 Task: Look for space in Shāhpur, India from 2nd September, 2023 to 6th September, 2023 for 2 adults in price range Rs.15000 to Rs.20000. Place can be entire place with 1  bedroom having 1 bed and 1 bathroom. Property type can be house, flat, guest house, hotel. Booking option can be shelf check-in. Required host language is English.
Action: Mouse moved to (514, 97)
Screenshot: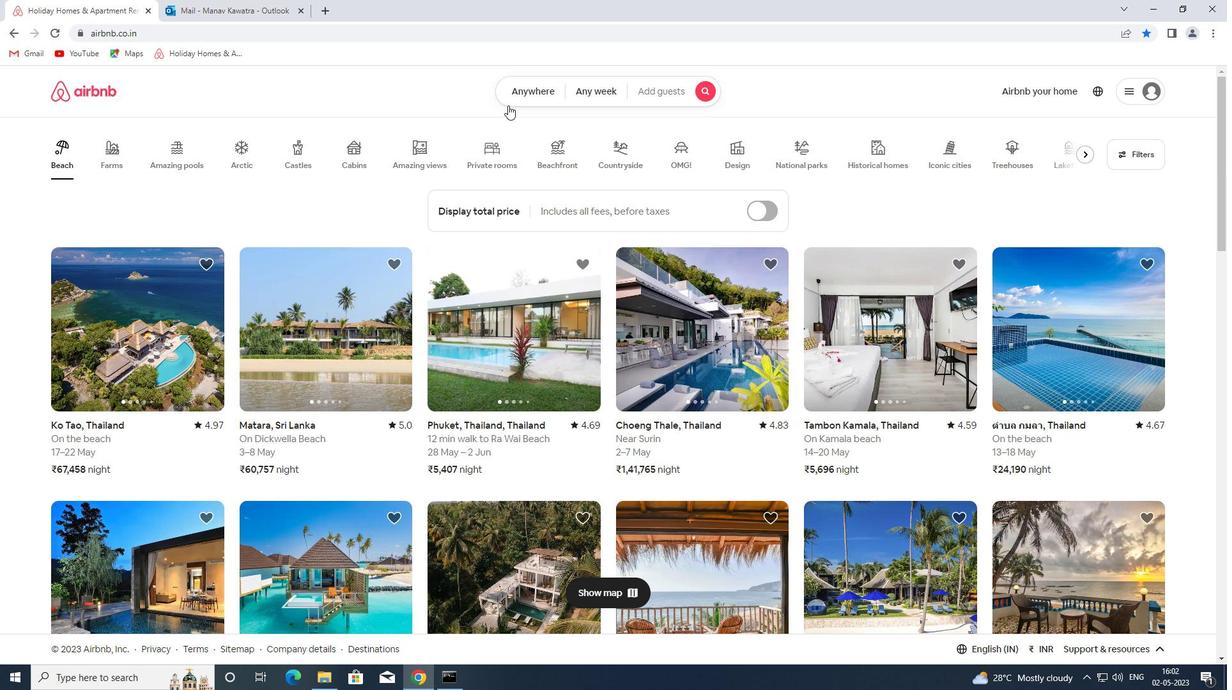 
Action: Mouse pressed left at (514, 97)
Screenshot: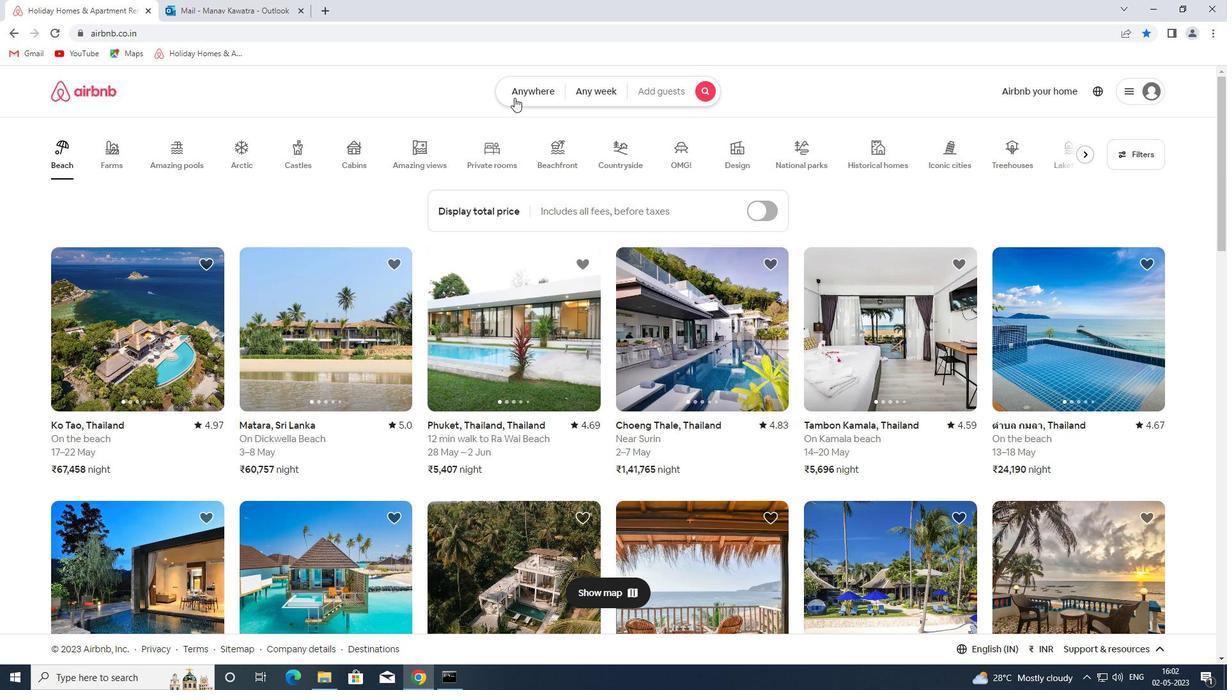 
Action: Mouse moved to (442, 142)
Screenshot: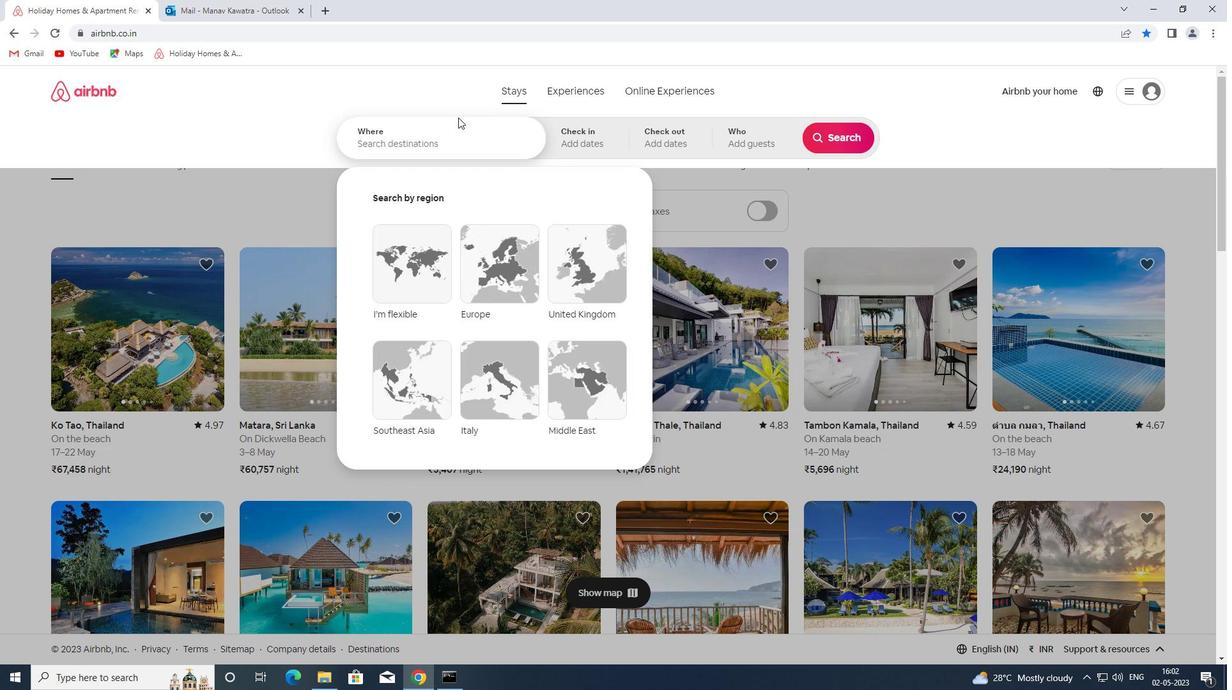 
Action: Mouse pressed left at (442, 142)
Screenshot: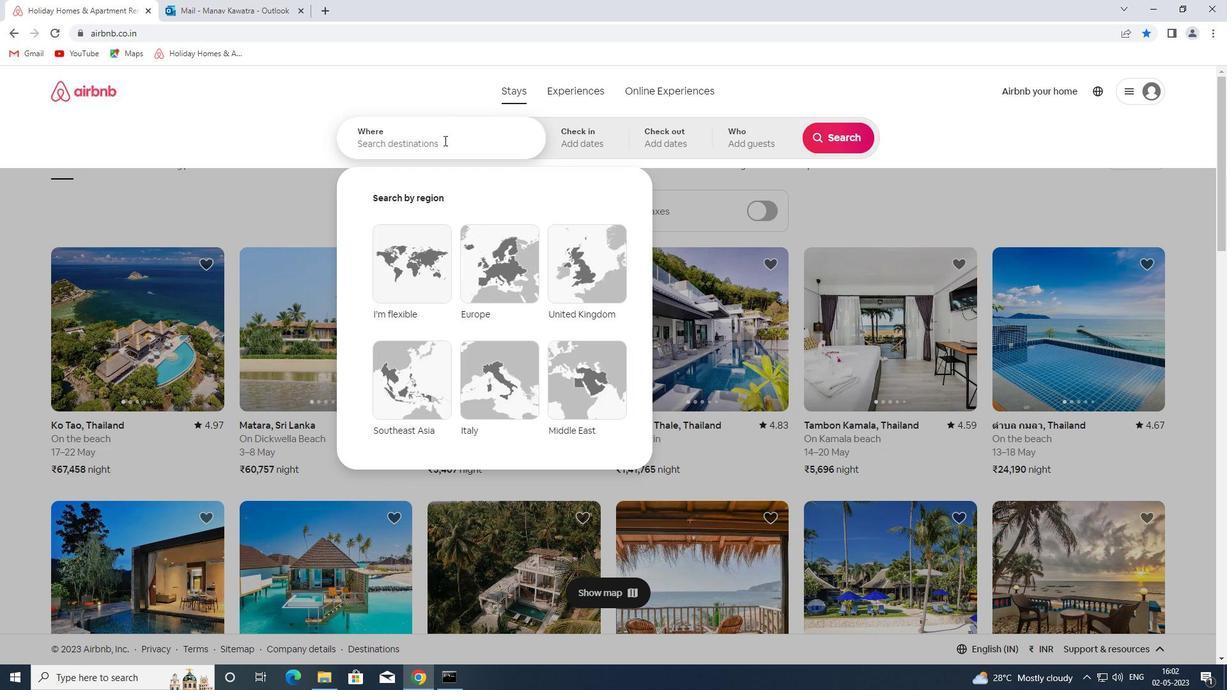 
Action: Mouse moved to (443, 142)
Screenshot: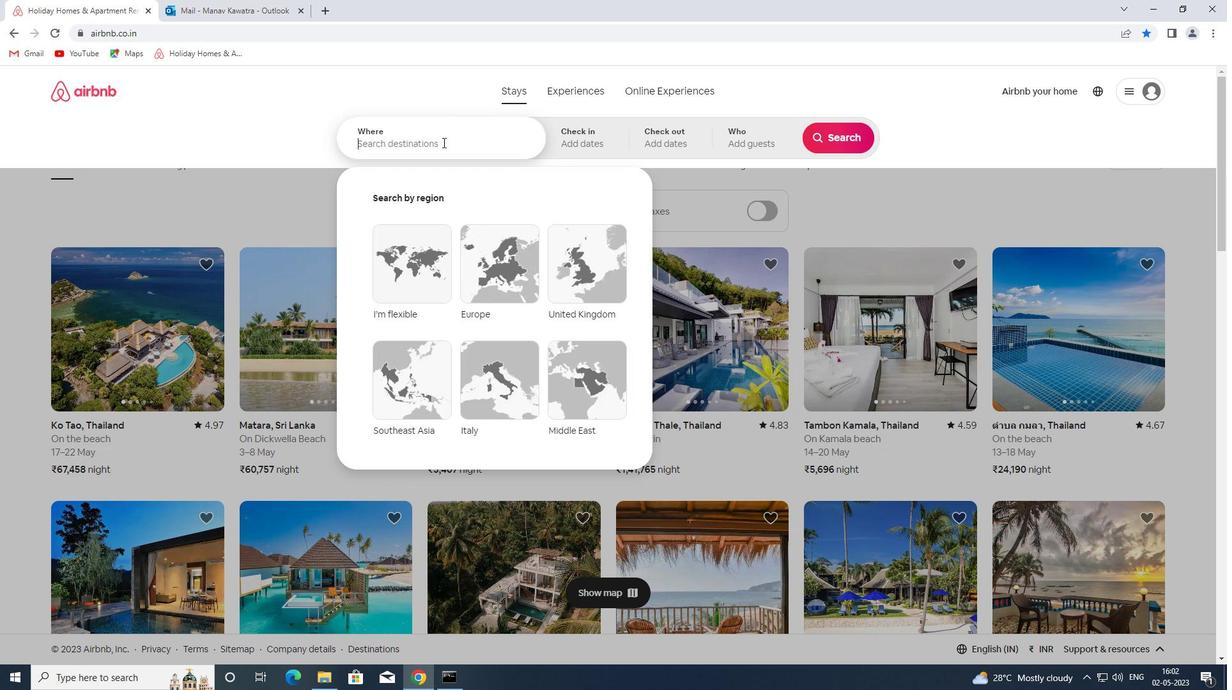 
Action: Key pressed shahpur<Key.space>india<Key.space><Key.enter>
Screenshot: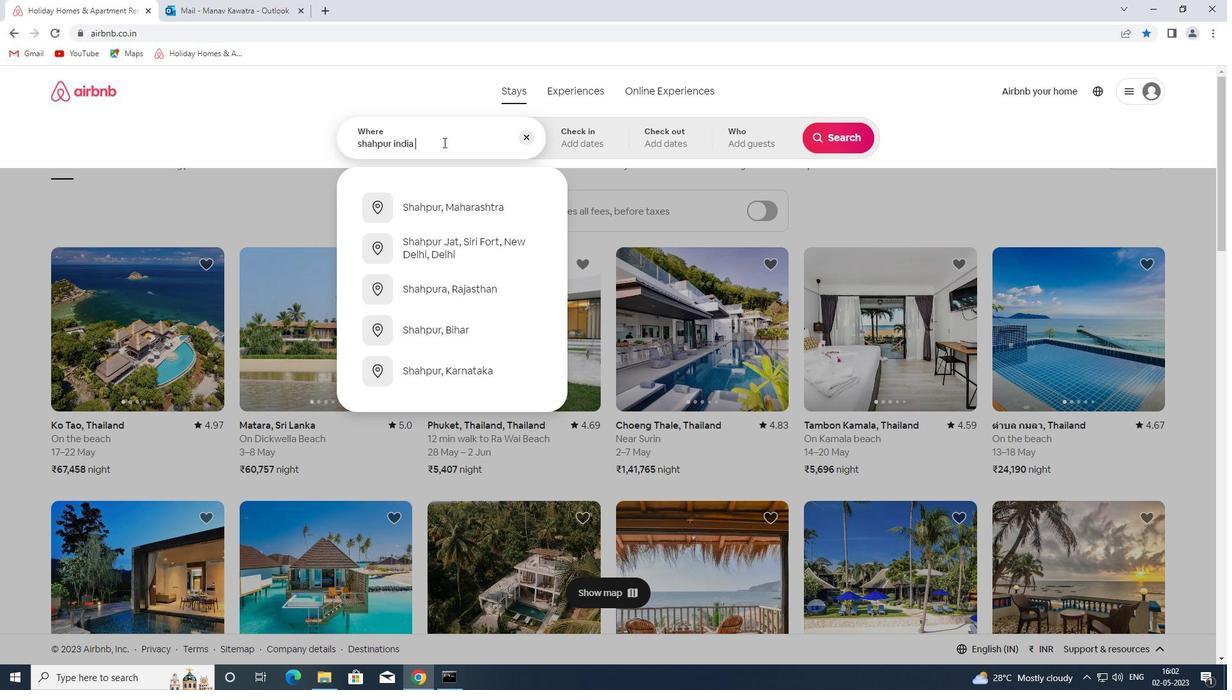 
Action: Mouse moved to (826, 240)
Screenshot: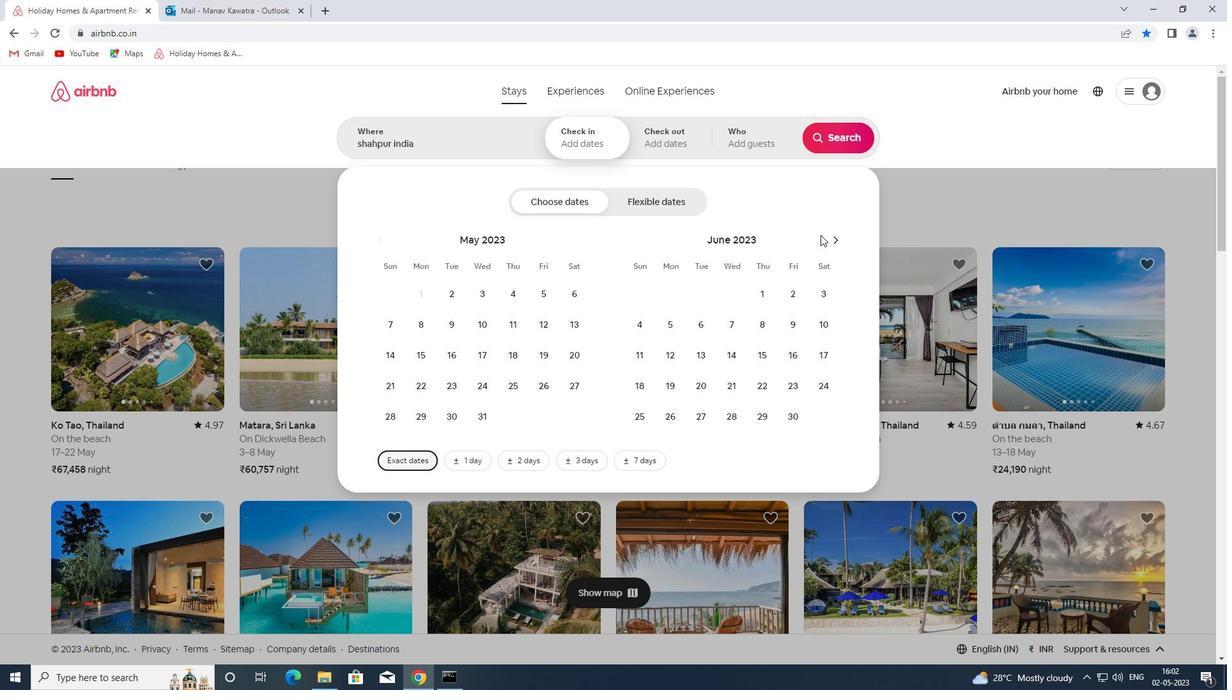 
Action: Mouse pressed left at (826, 240)
Screenshot: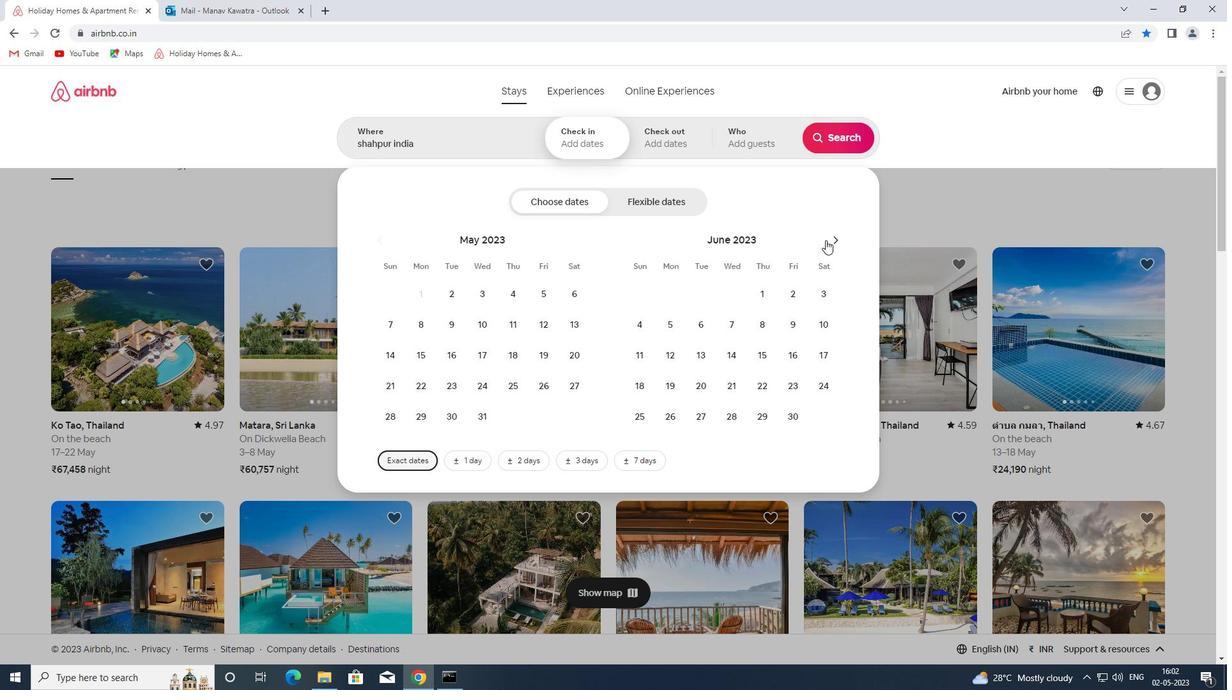 
Action: Mouse pressed left at (826, 240)
Screenshot: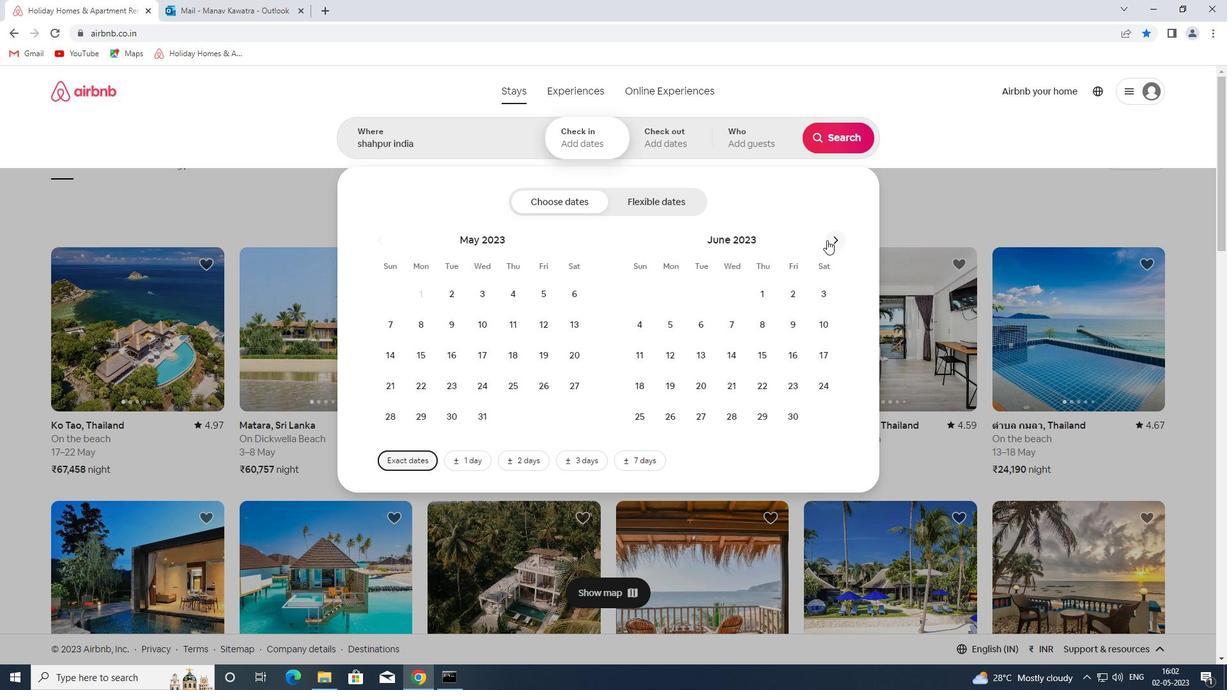 
Action: Mouse pressed left at (826, 240)
Screenshot: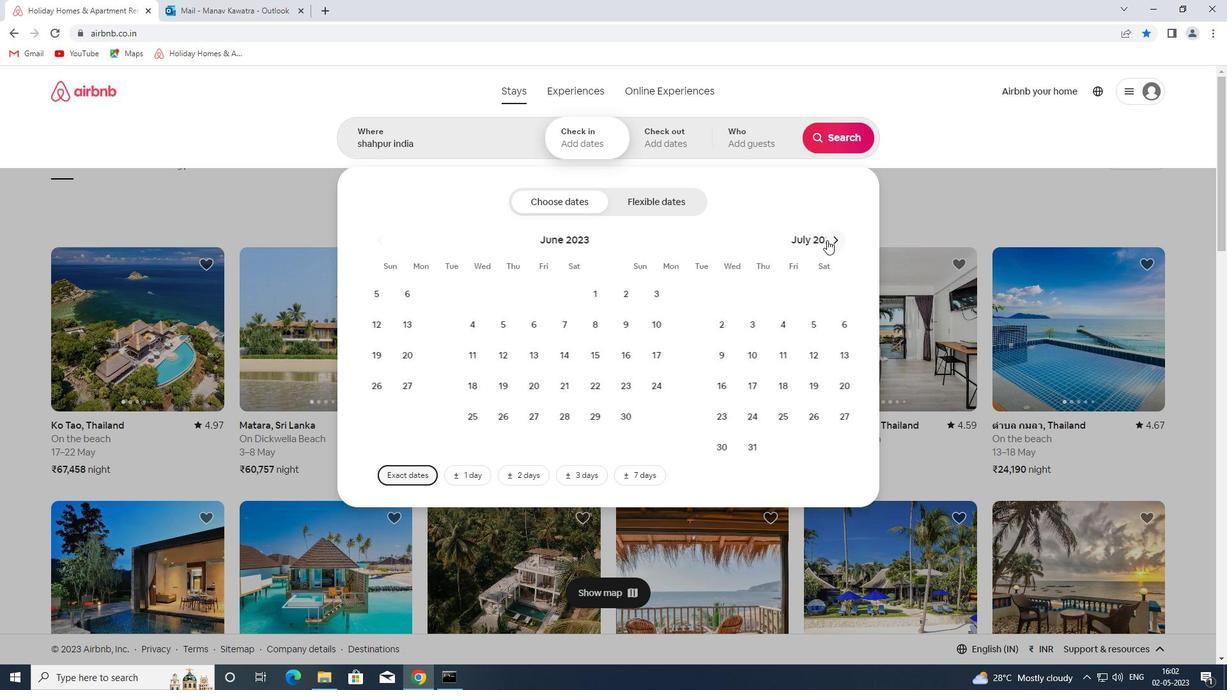 
Action: Mouse moved to (828, 240)
Screenshot: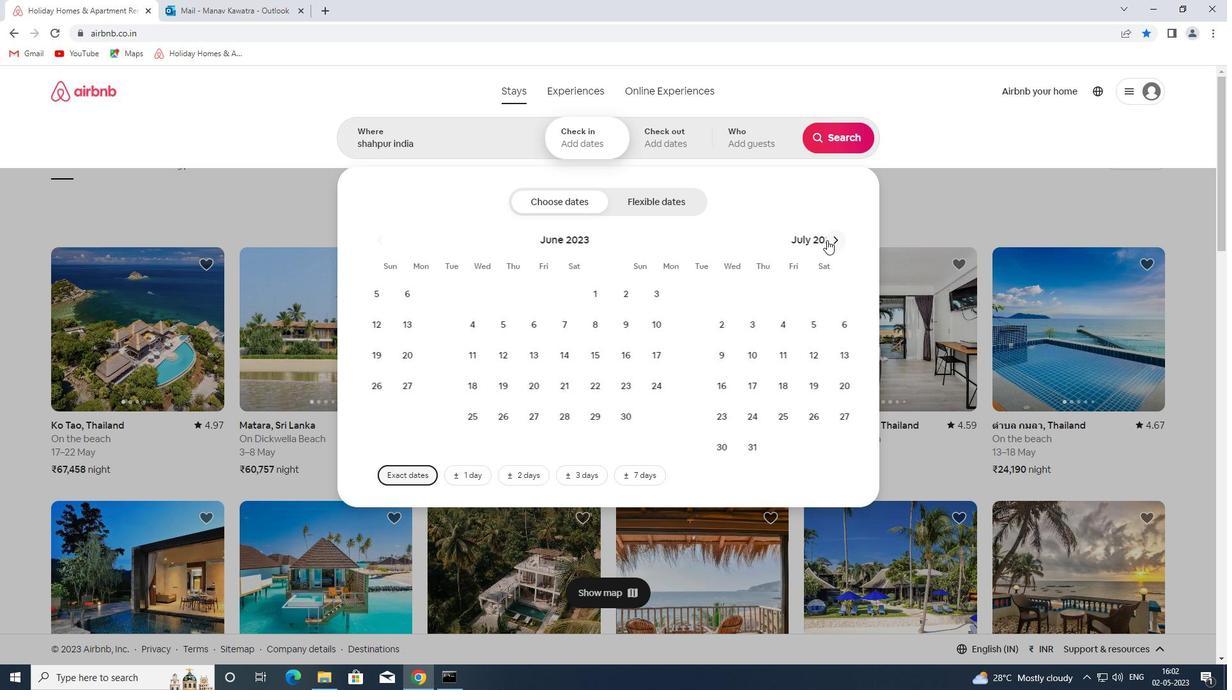 
Action: Mouse pressed left at (828, 240)
Screenshot: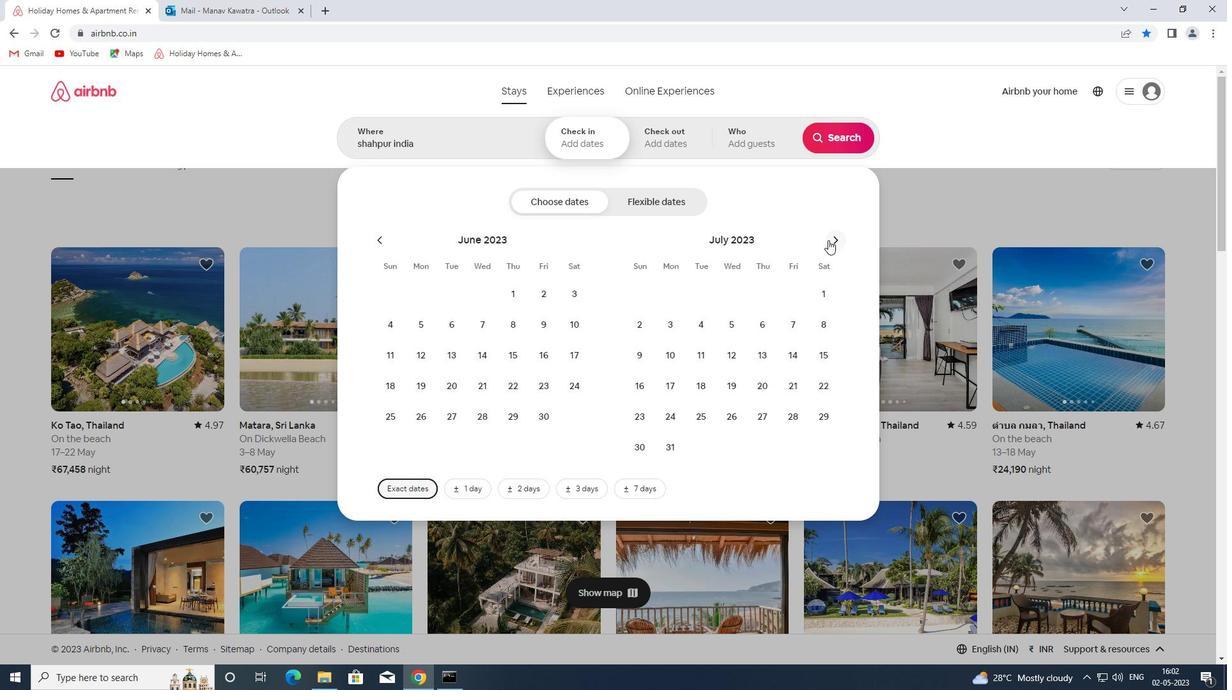 
Action: Mouse moved to (828, 239)
Screenshot: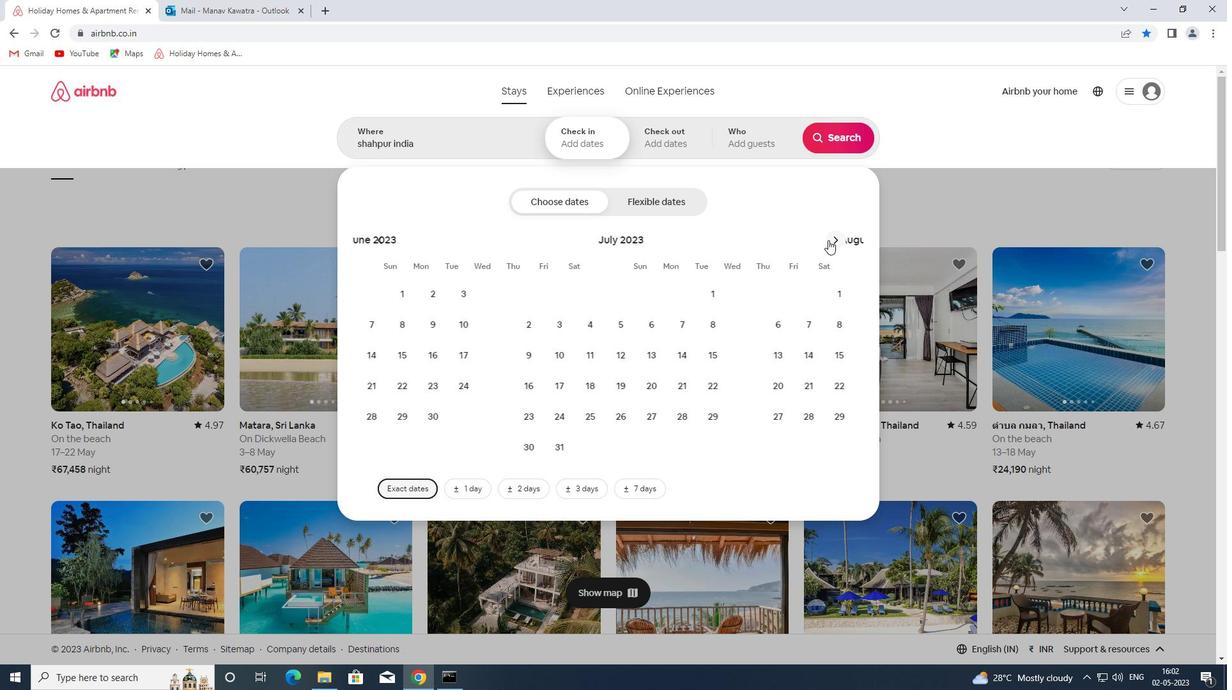 
Action: Mouse pressed left at (828, 239)
Screenshot: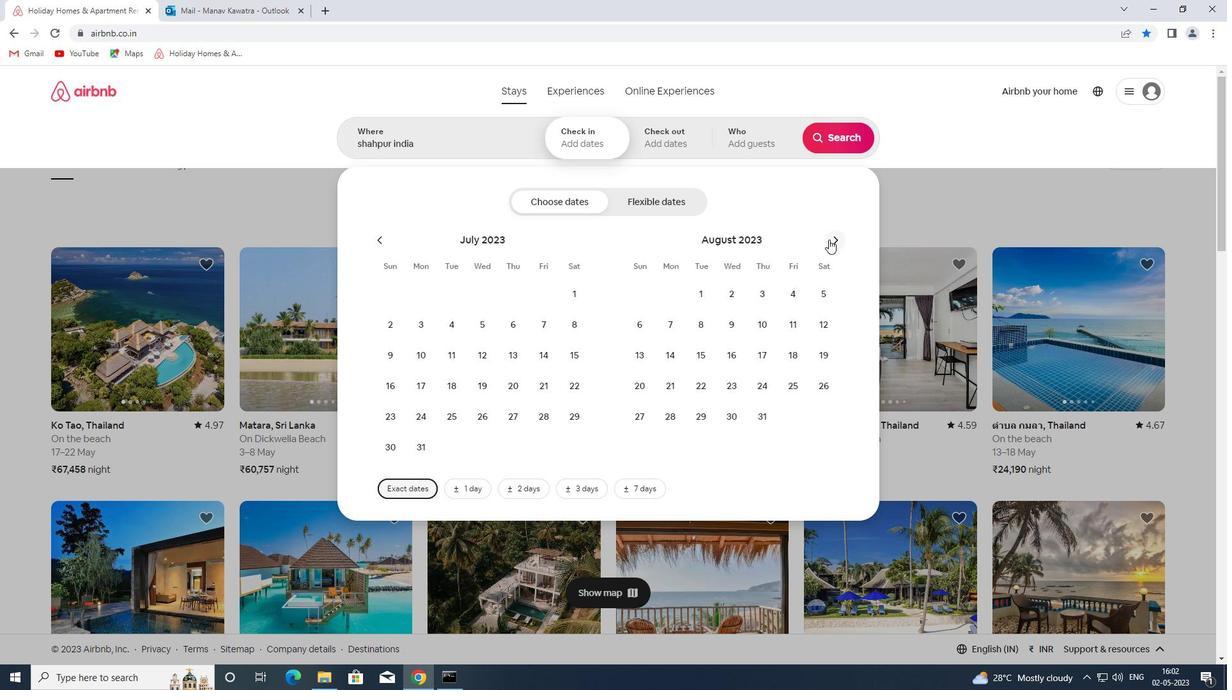 
Action: Mouse moved to (829, 287)
Screenshot: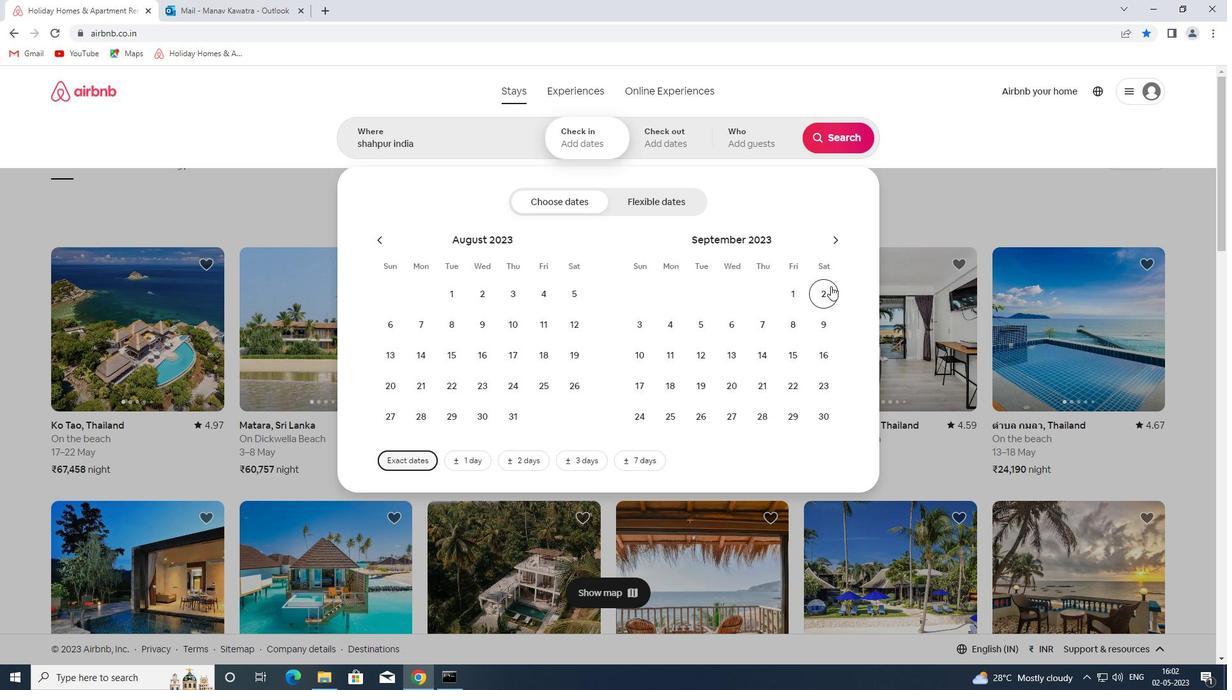 
Action: Mouse pressed left at (829, 287)
Screenshot: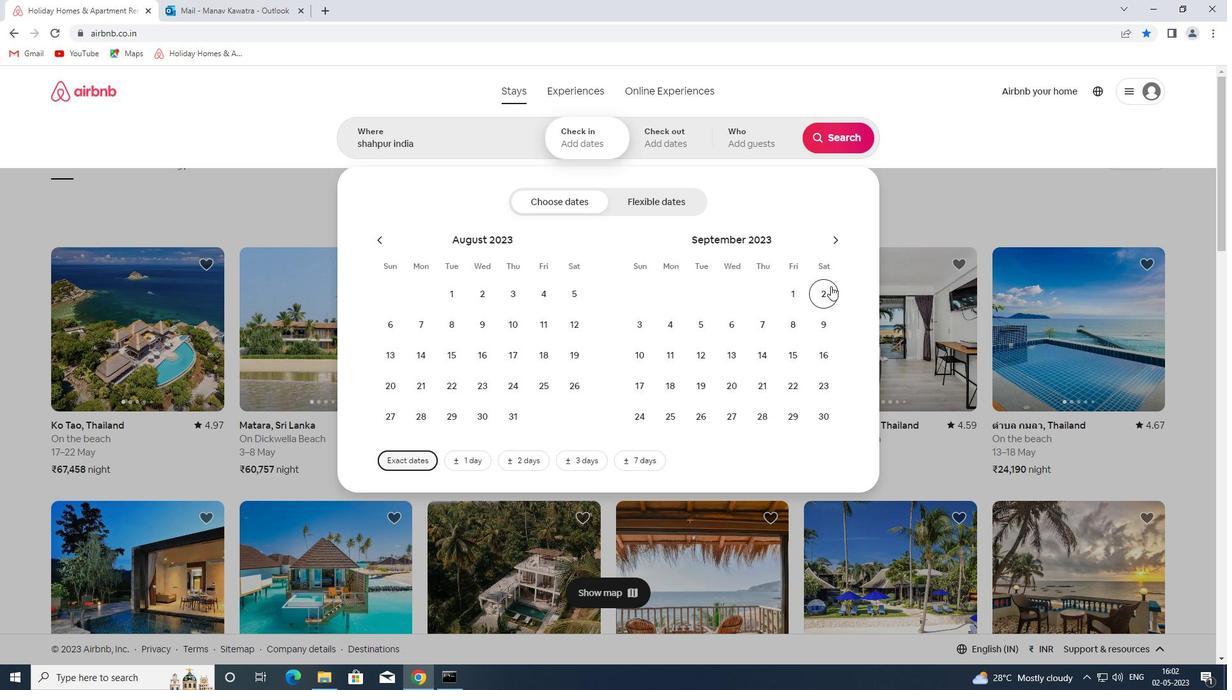 
Action: Mouse moved to (731, 325)
Screenshot: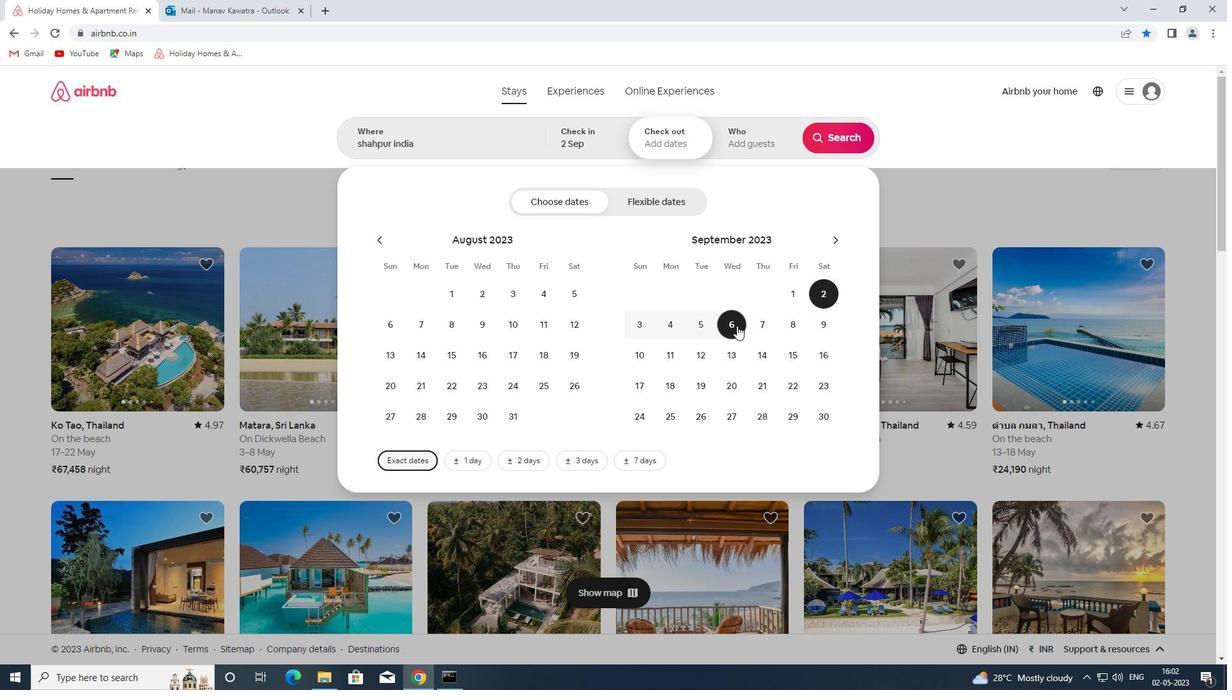
Action: Mouse pressed left at (731, 325)
Screenshot: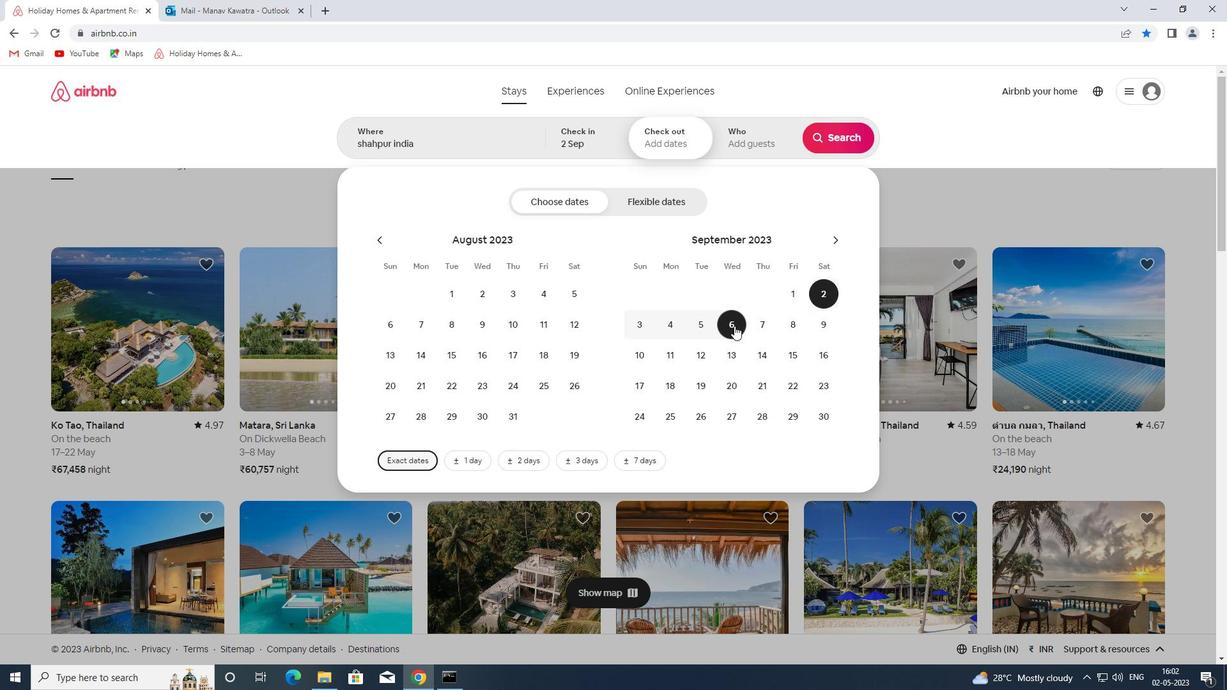 
Action: Mouse moved to (742, 140)
Screenshot: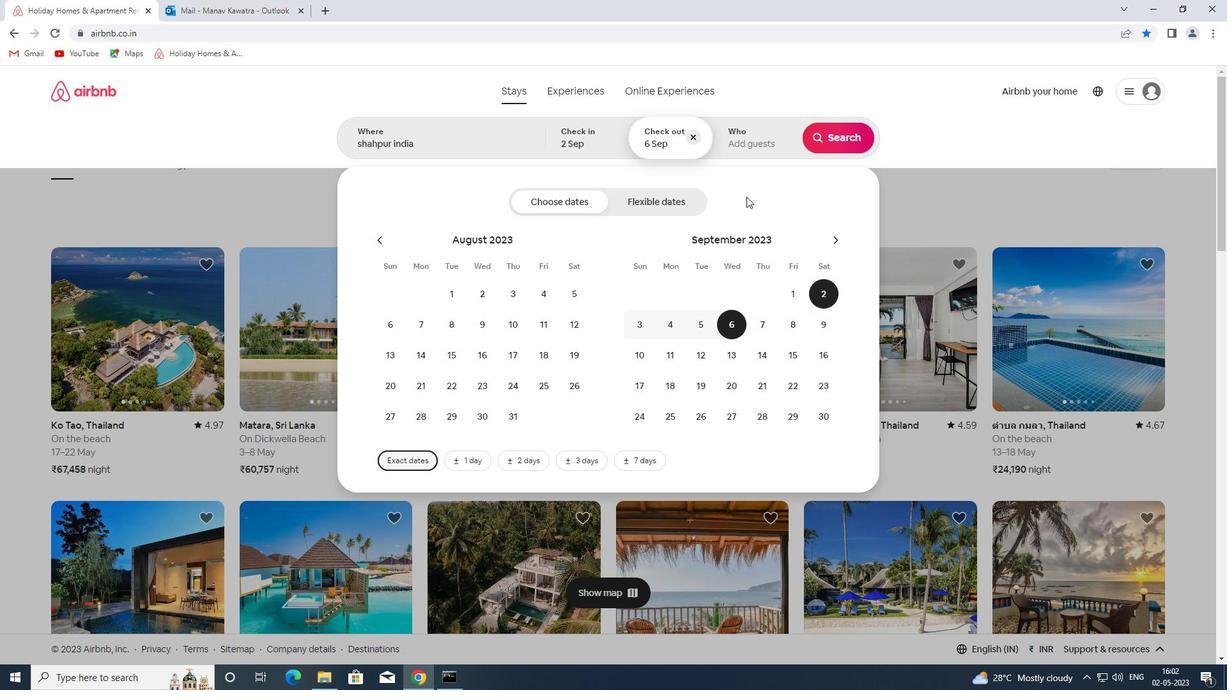 
Action: Mouse pressed left at (742, 140)
Screenshot: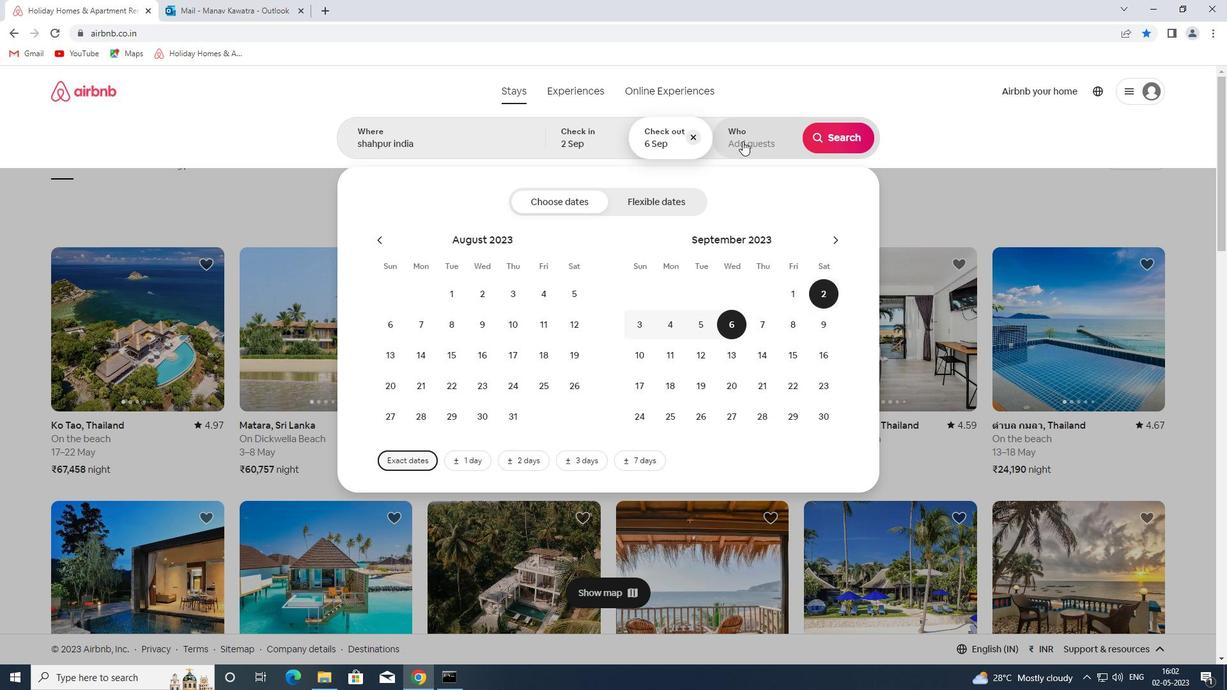 
Action: Mouse moved to (838, 216)
Screenshot: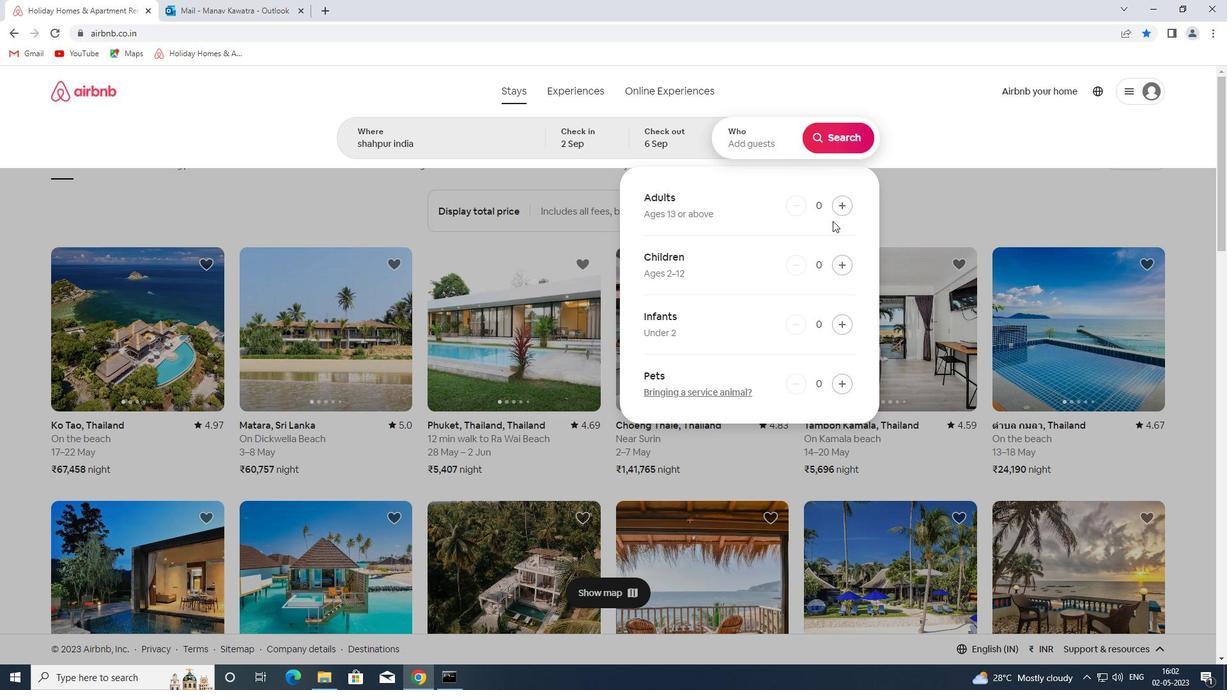 
Action: Mouse pressed left at (838, 216)
Screenshot: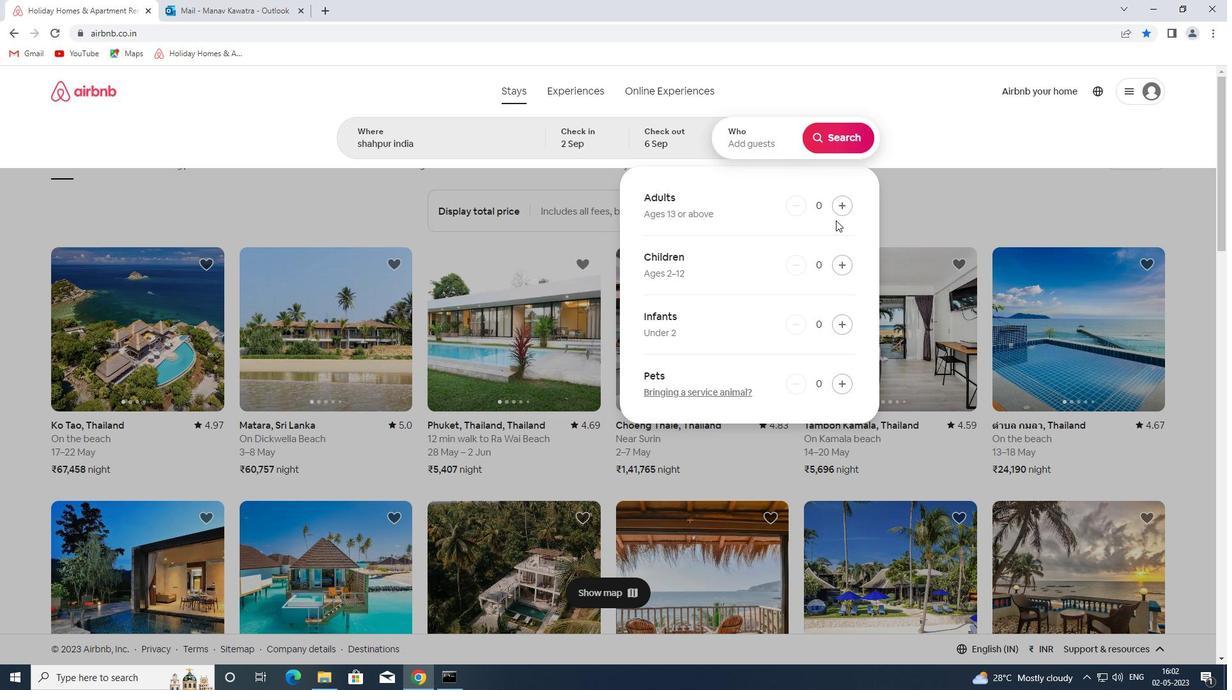 
Action: Mouse moved to (839, 211)
Screenshot: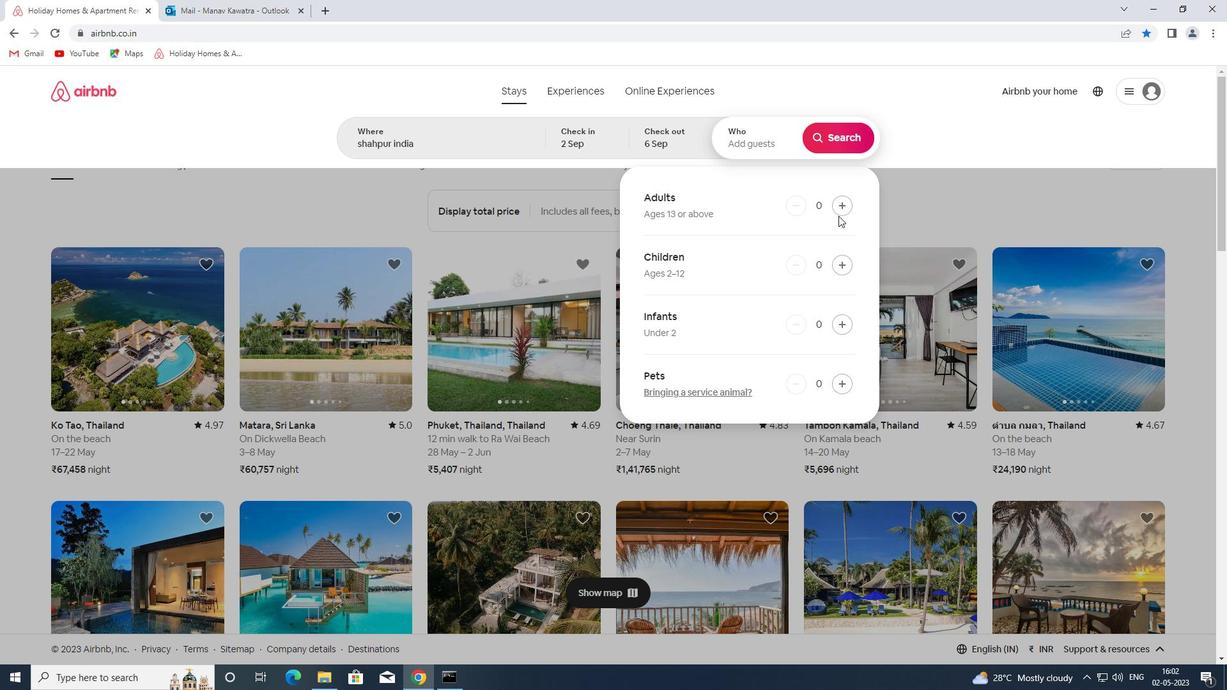 
Action: Mouse pressed left at (839, 211)
Screenshot: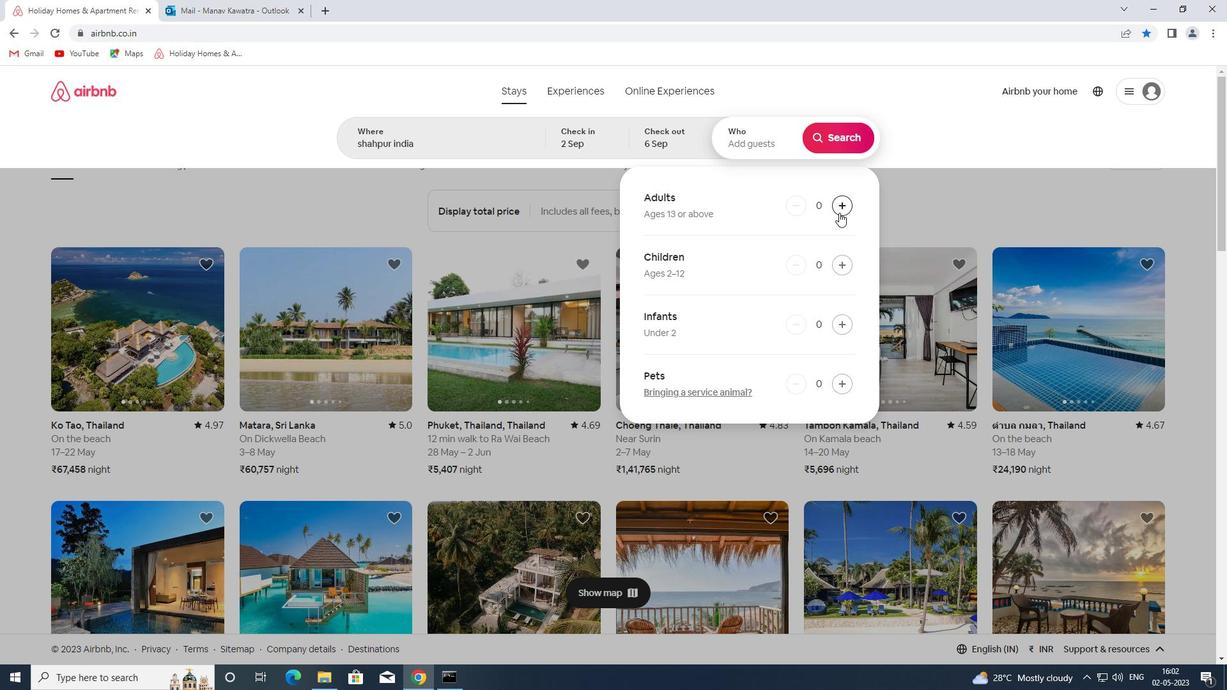 
Action: Mouse pressed left at (839, 211)
Screenshot: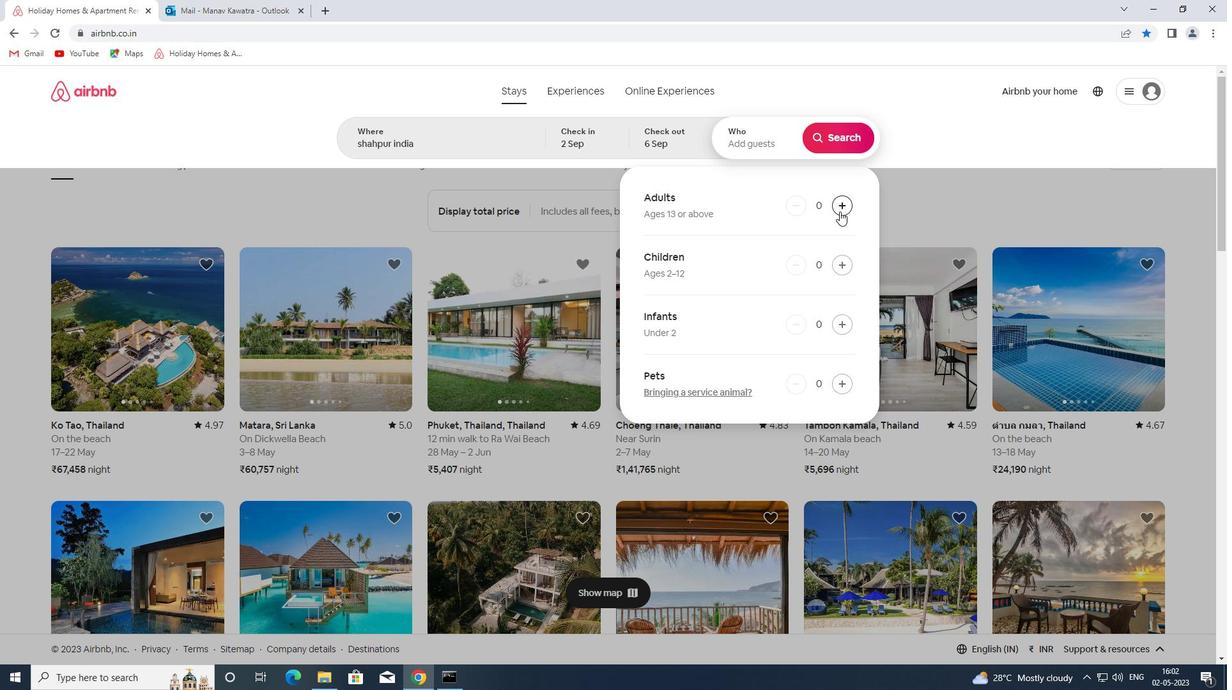 
Action: Mouse moved to (844, 148)
Screenshot: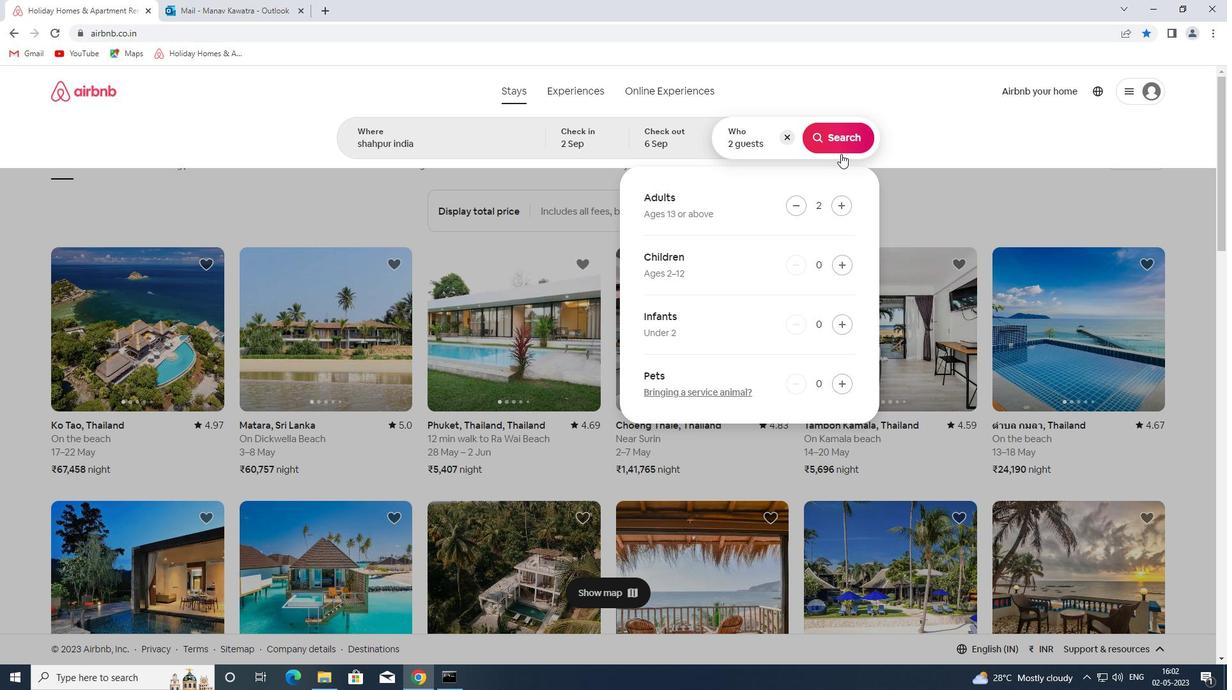 
Action: Mouse pressed left at (844, 148)
Screenshot: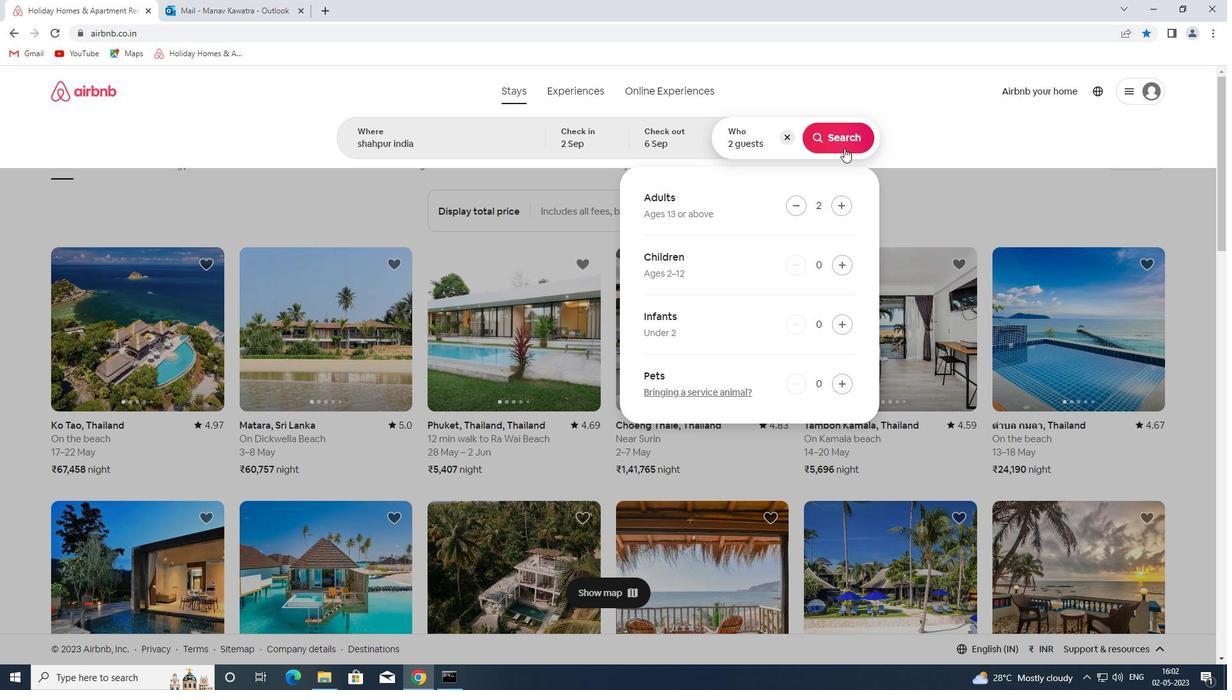 
Action: Mouse moved to (1174, 140)
Screenshot: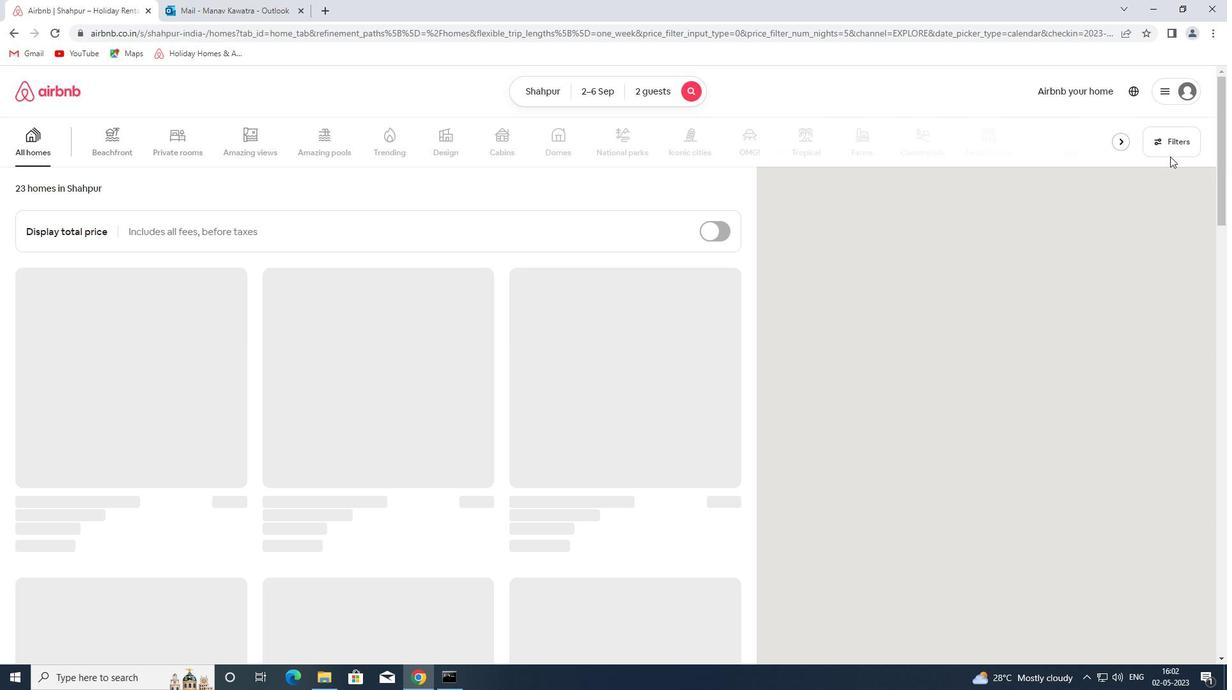 
Action: Mouse pressed left at (1174, 140)
Screenshot: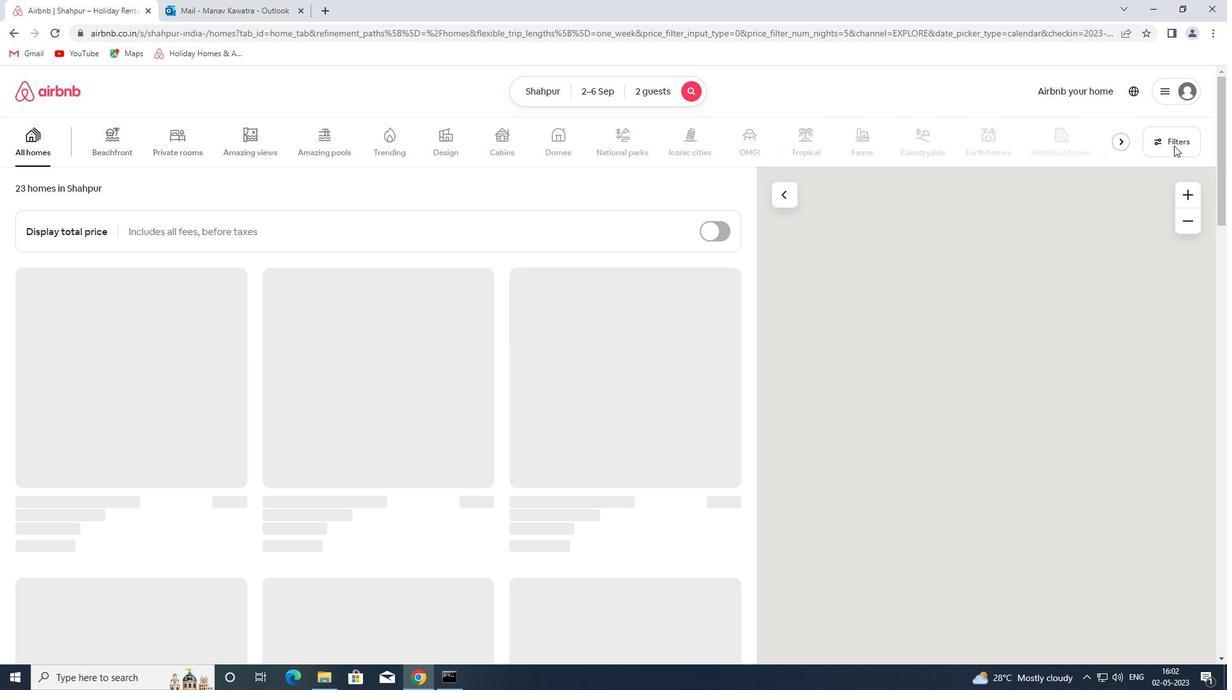 
Action: Mouse moved to (445, 302)
Screenshot: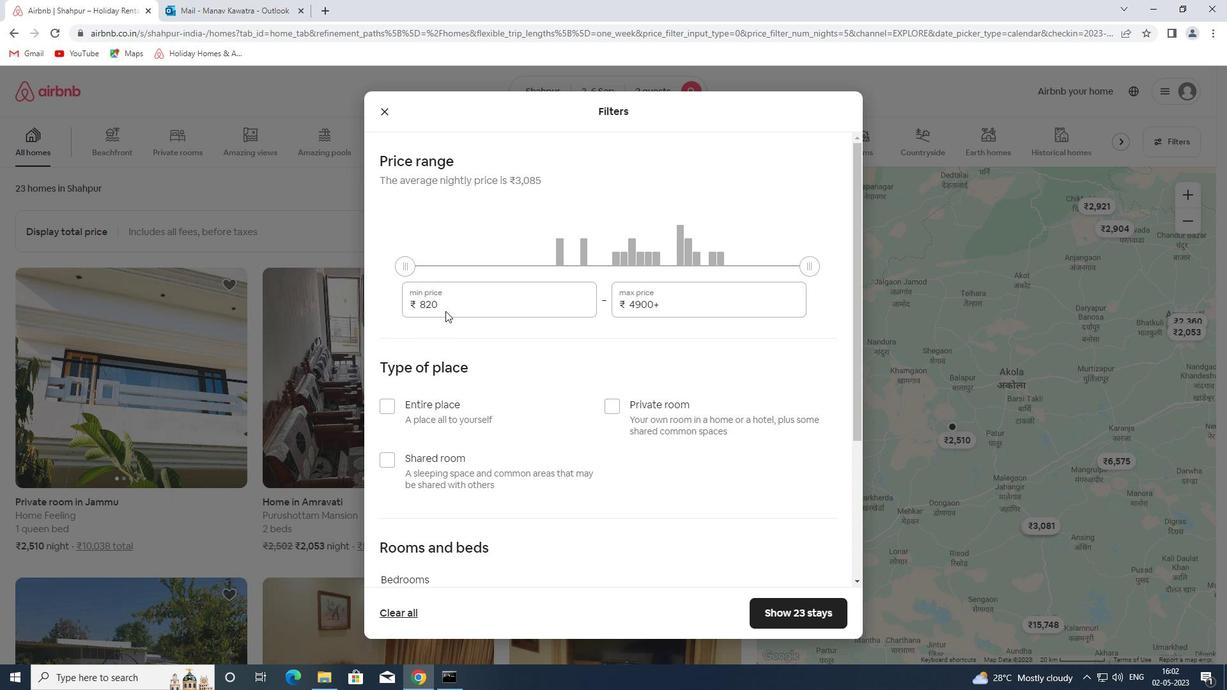
Action: Mouse pressed left at (445, 302)
Screenshot: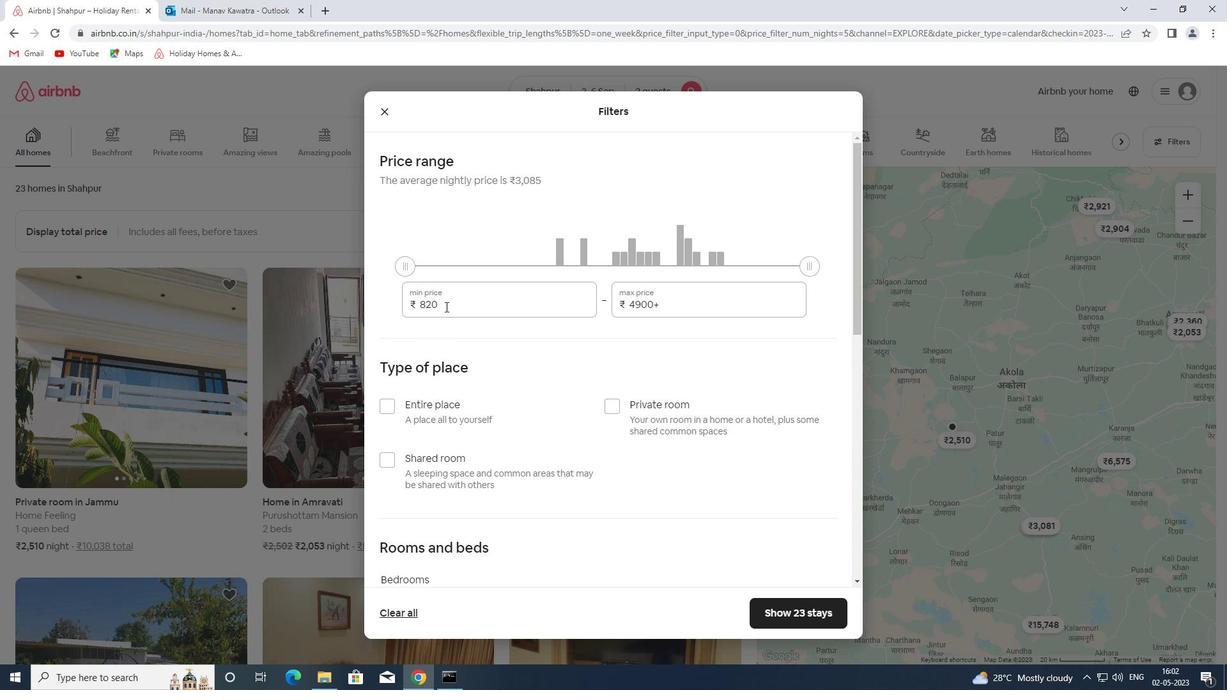 
Action: Mouse pressed left at (445, 302)
Screenshot: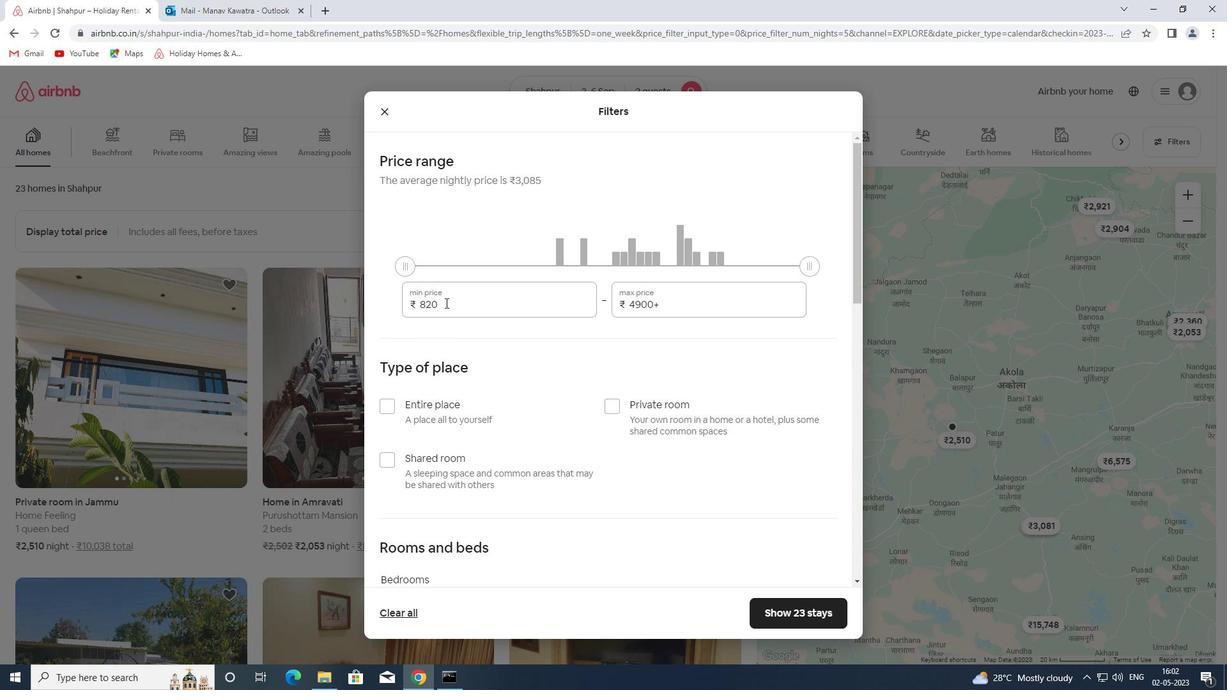 
Action: Key pressed 15000<Key.tab>20000
Screenshot: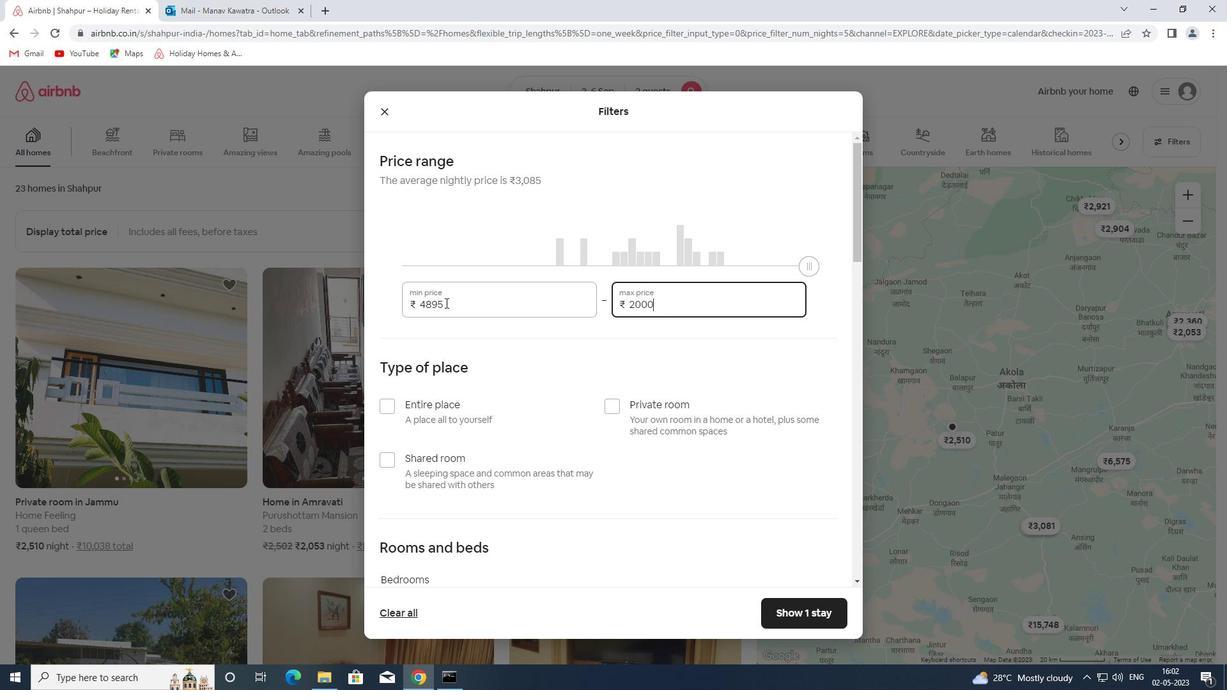 
Action: Mouse moved to (400, 405)
Screenshot: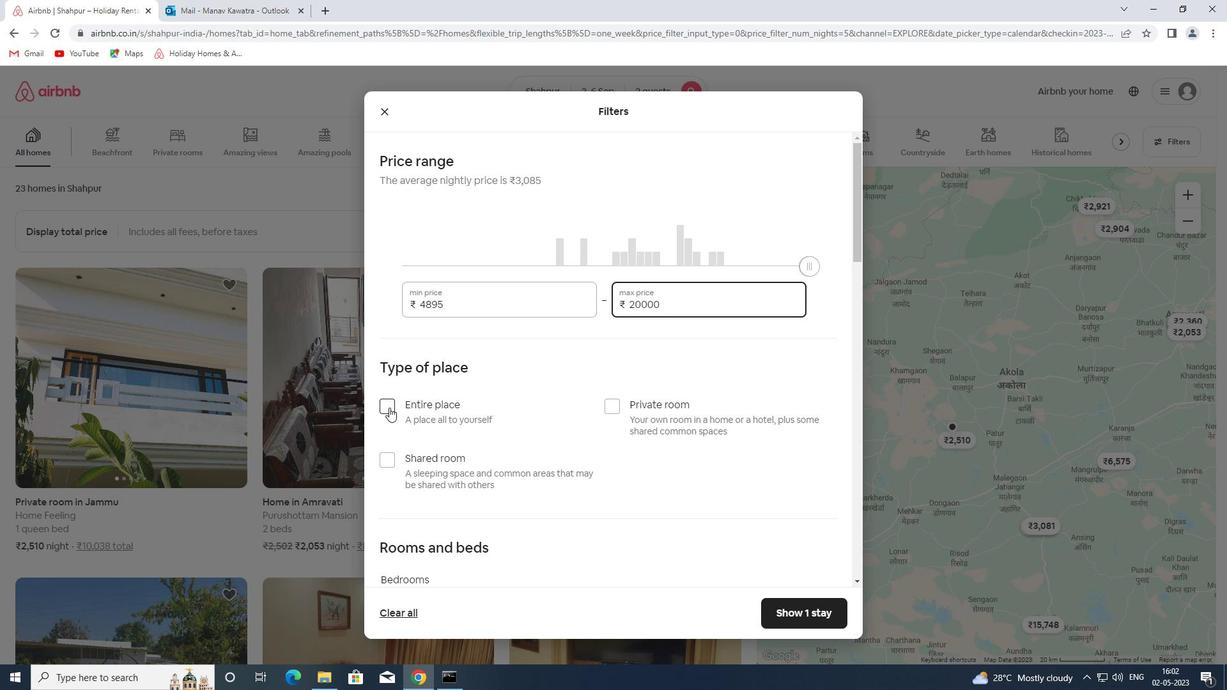 
Action: Mouse pressed left at (400, 405)
Screenshot: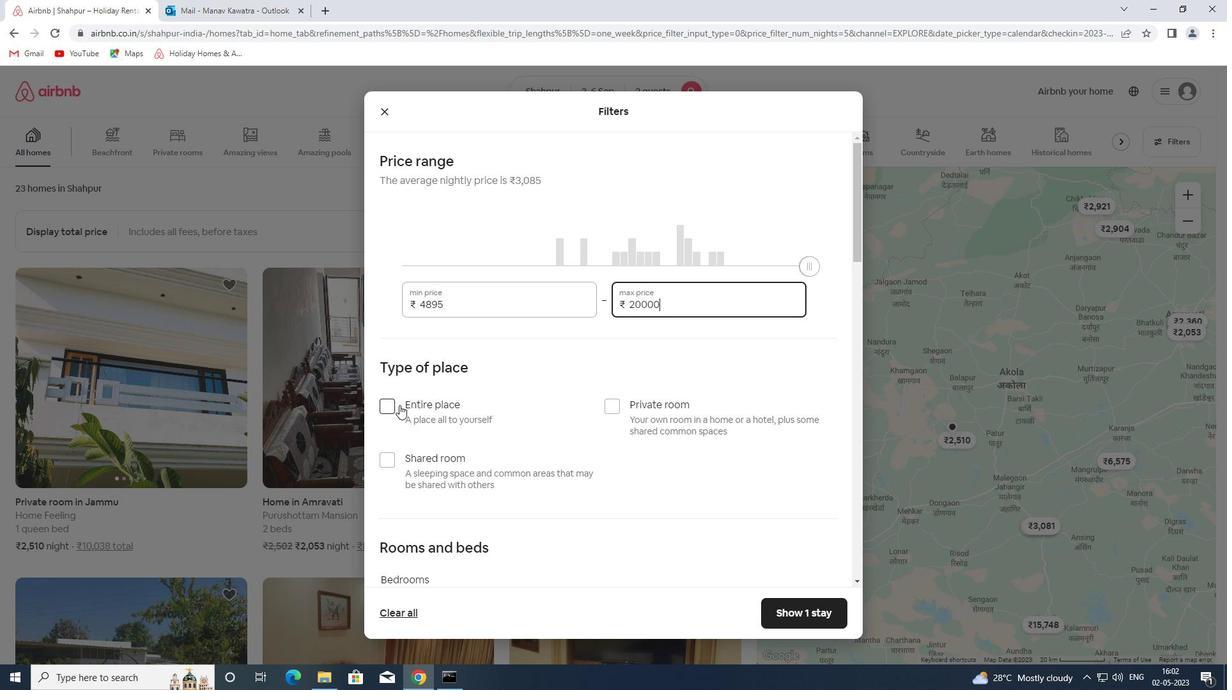 
Action: Mouse moved to (495, 421)
Screenshot: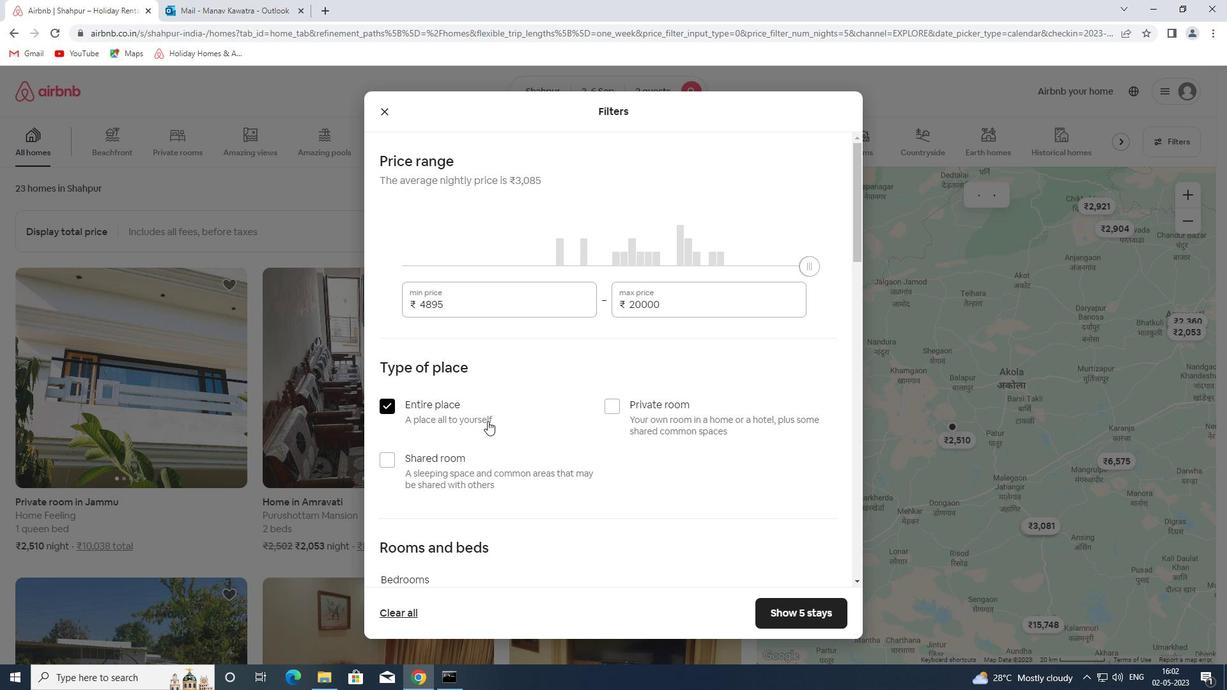 
Action: Mouse scrolled (495, 420) with delta (0, 0)
Screenshot: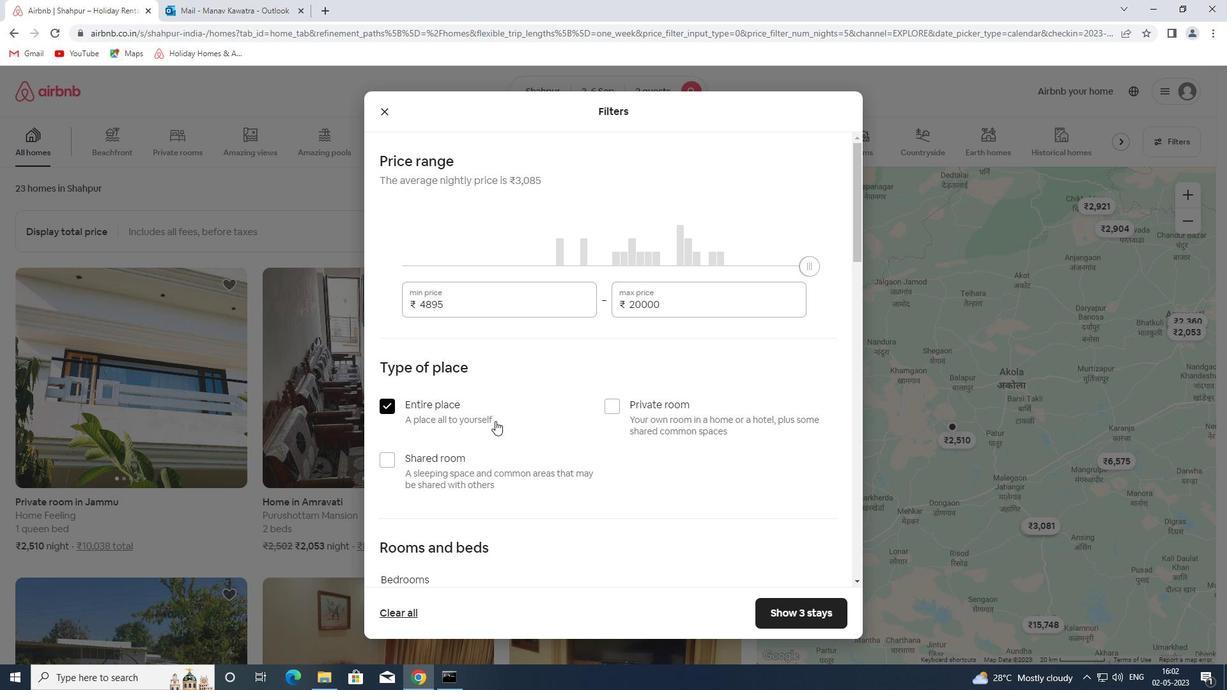 
Action: Mouse scrolled (495, 420) with delta (0, 0)
Screenshot: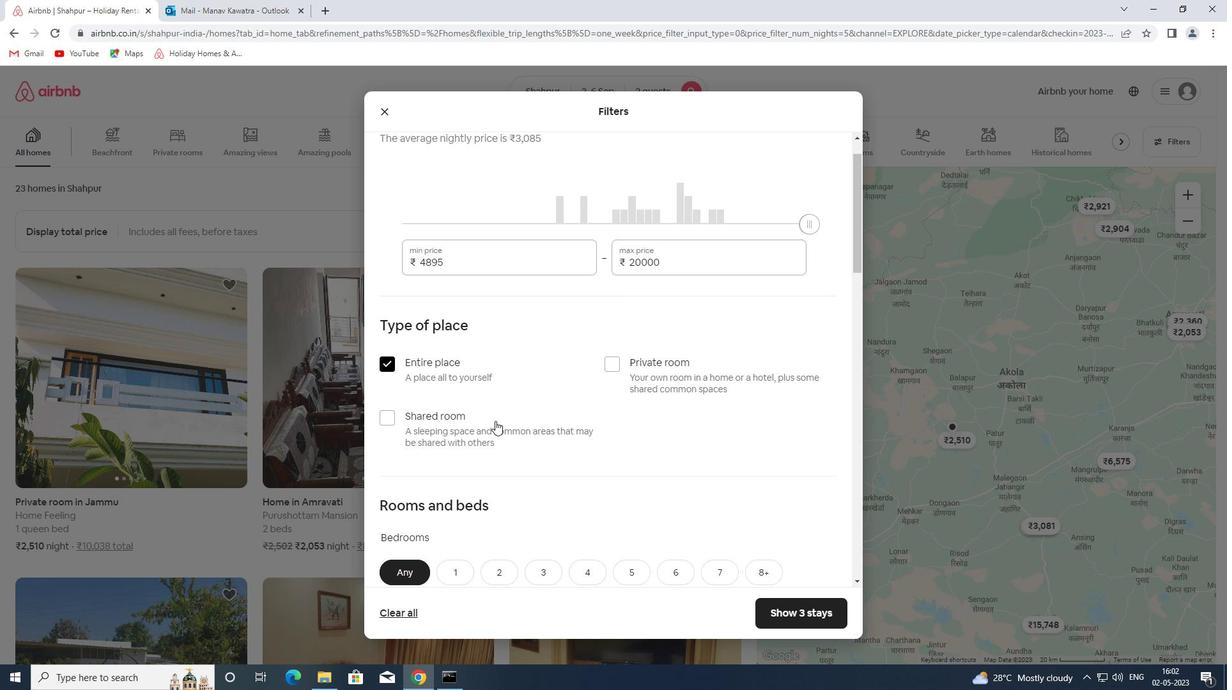 
Action: Mouse moved to (505, 440)
Screenshot: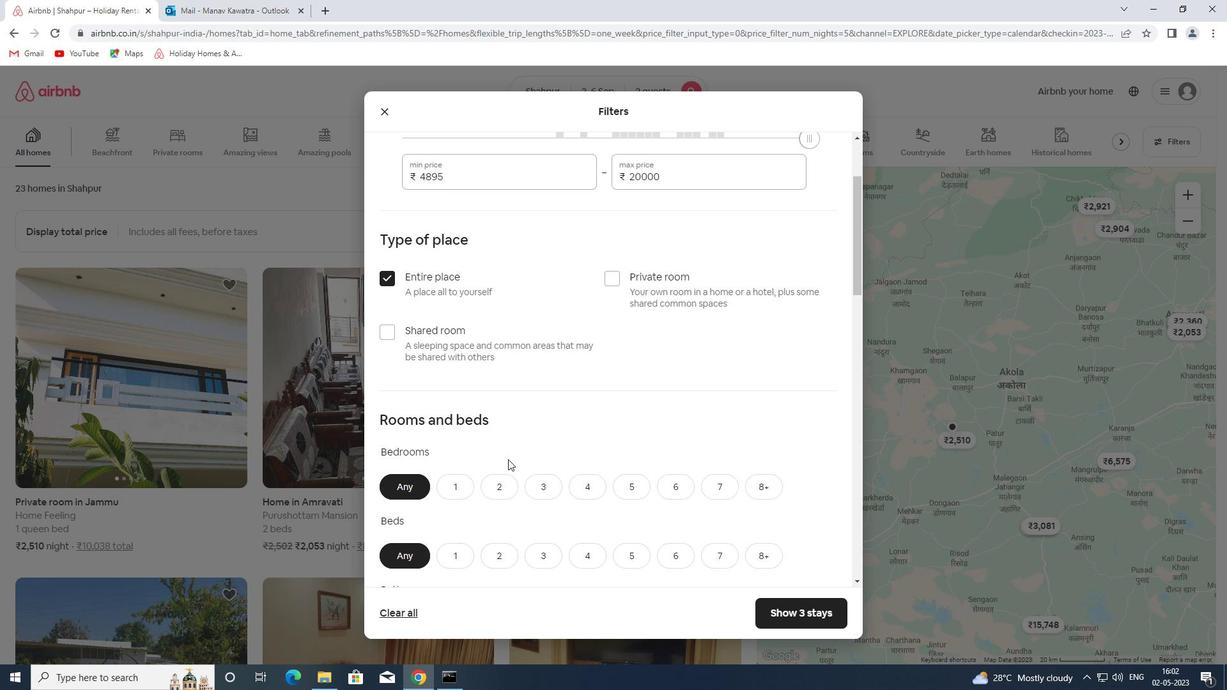
Action: Mouse scrolled (505, 440) with delta (0, 0)
Screenshot: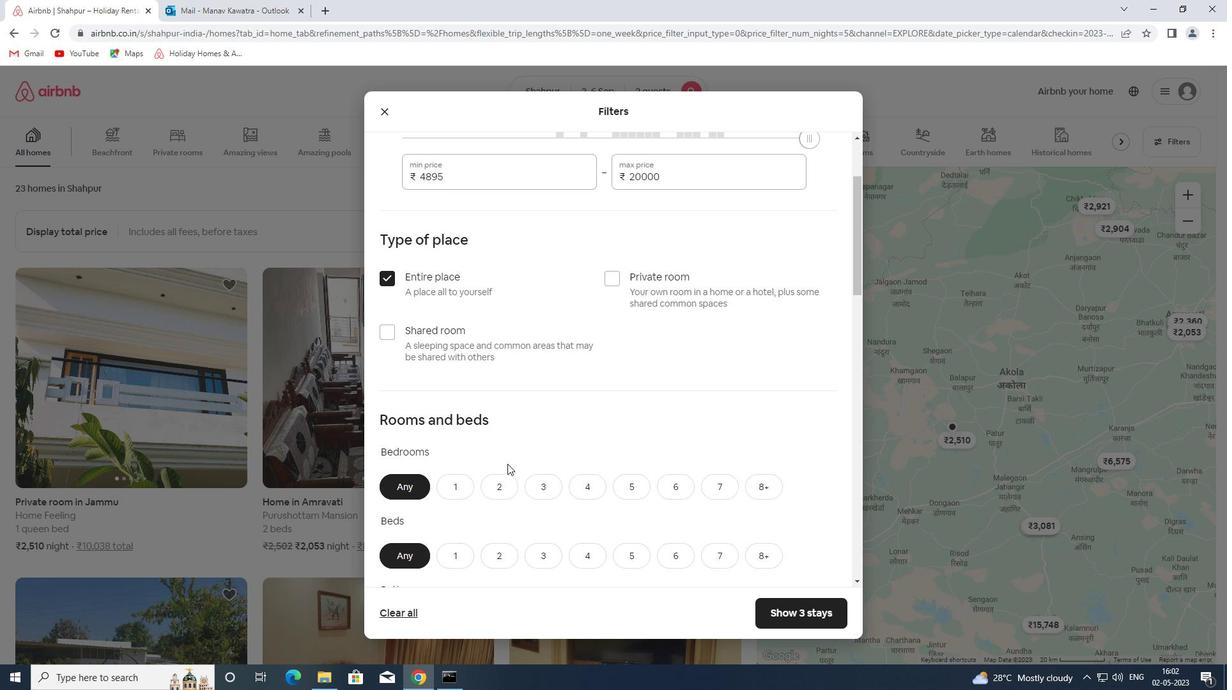 
Action: Mouse moved to (505, 440)
Screenshot: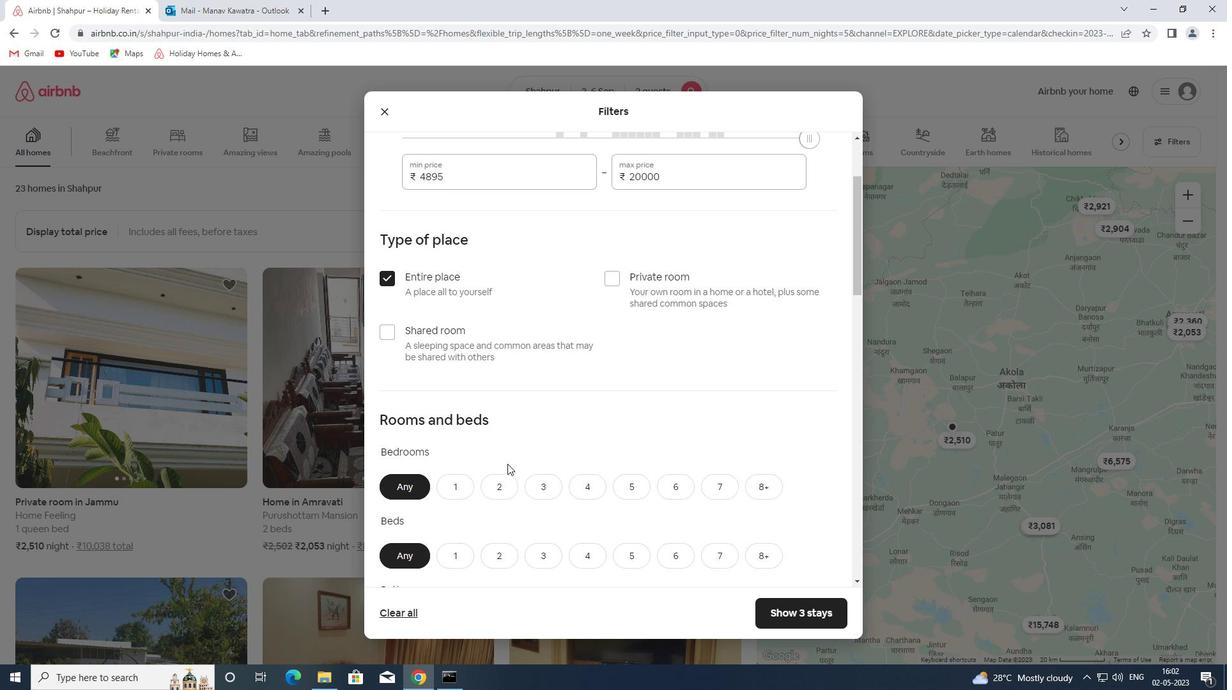 
Action: Mouse scrolled (505, 439) with delta (0, 0)
Screenshot: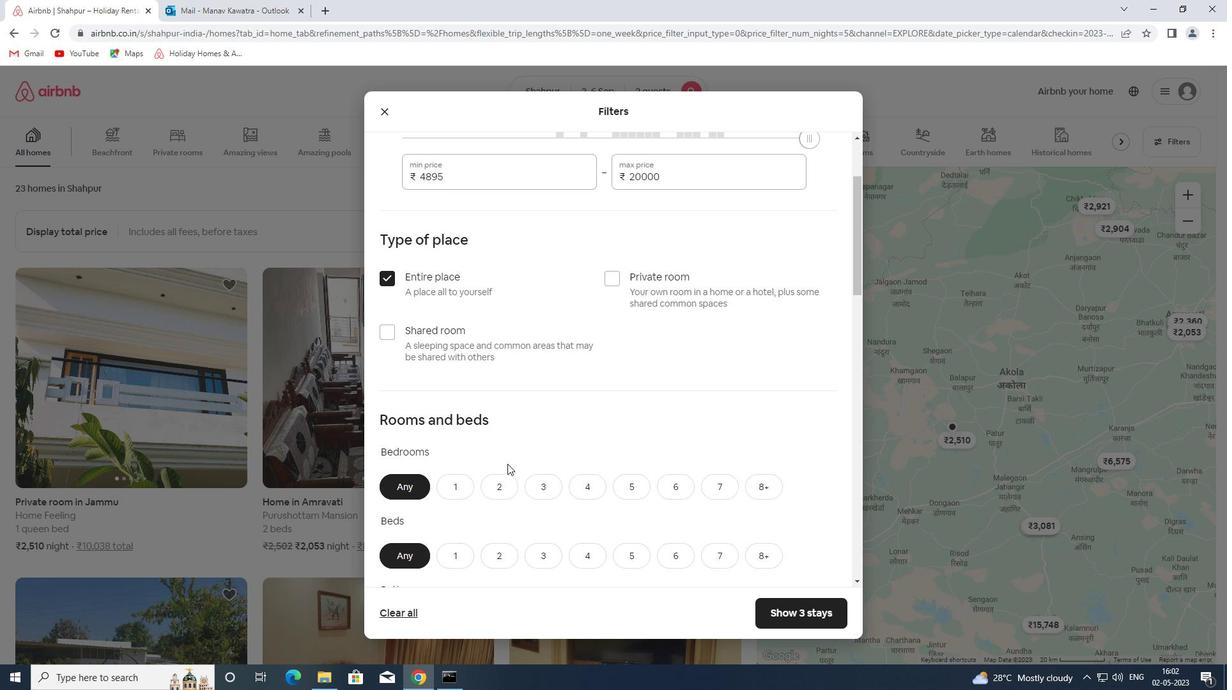 
Action: Mouse moved to (505, 439)
Screenshot: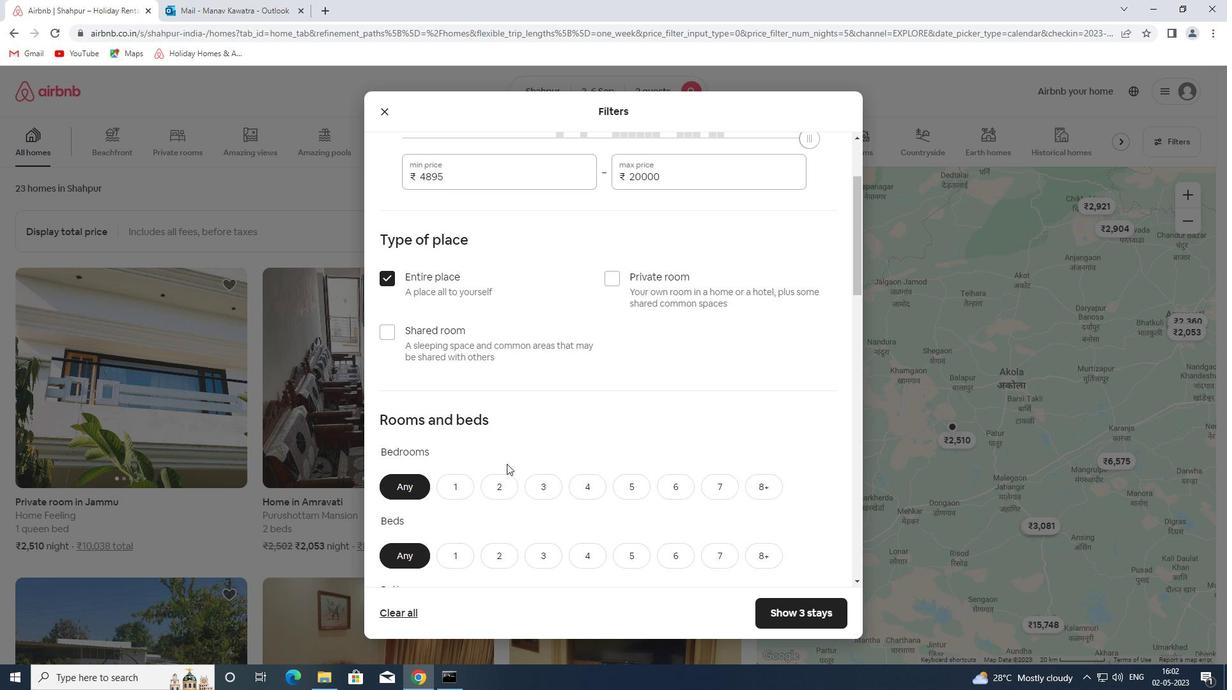 
Action: Mouse scrolled (505, 438) with delta (0, 0)
Screenshot: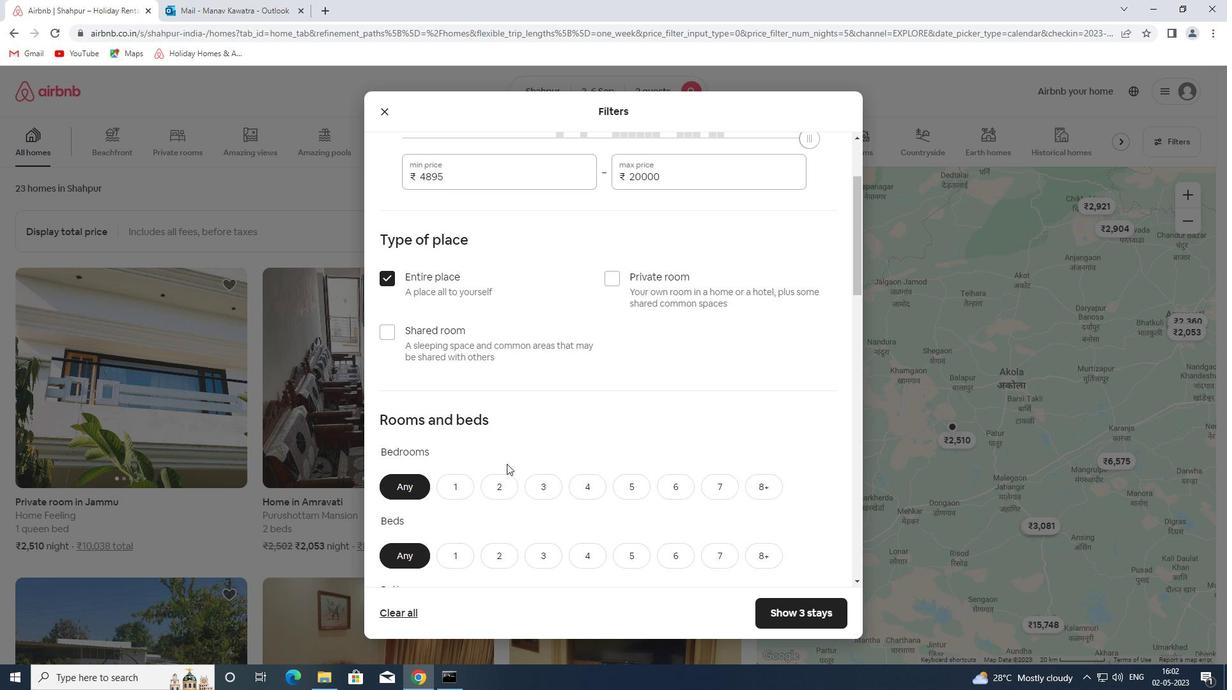 
Action: Mouse moved to (504, 437)
Screenshot: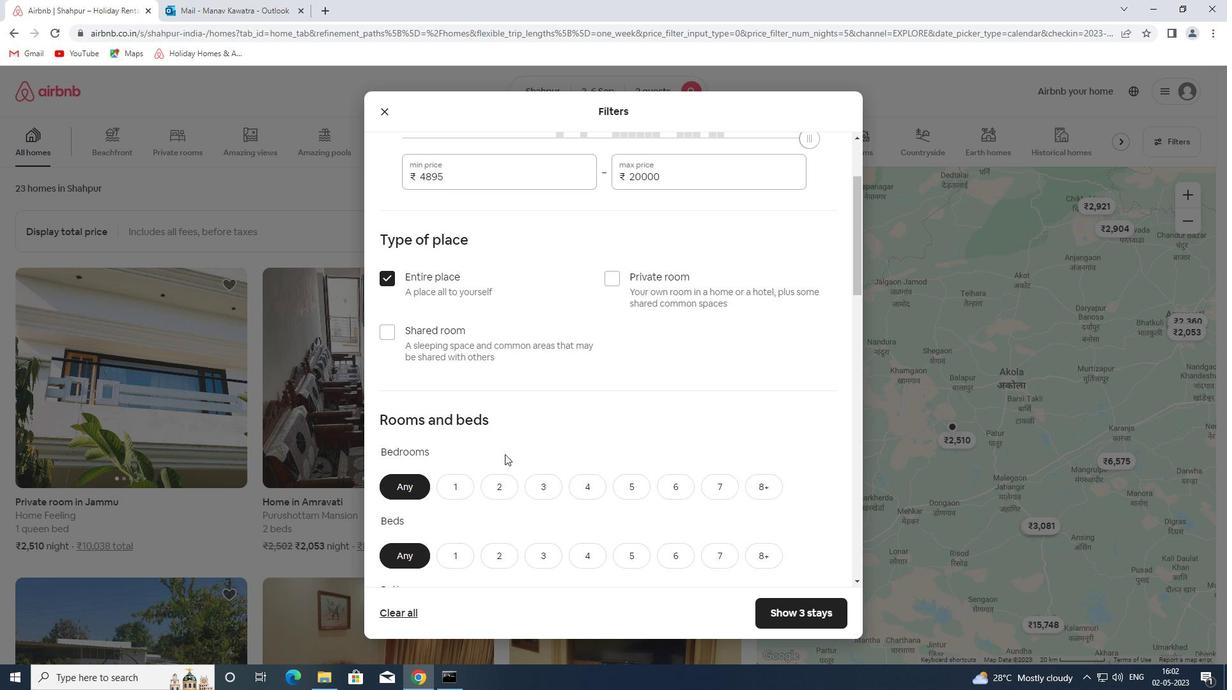 
Action: Mouse scrolled (504, 436) with delta (0, 0)
Screenshot: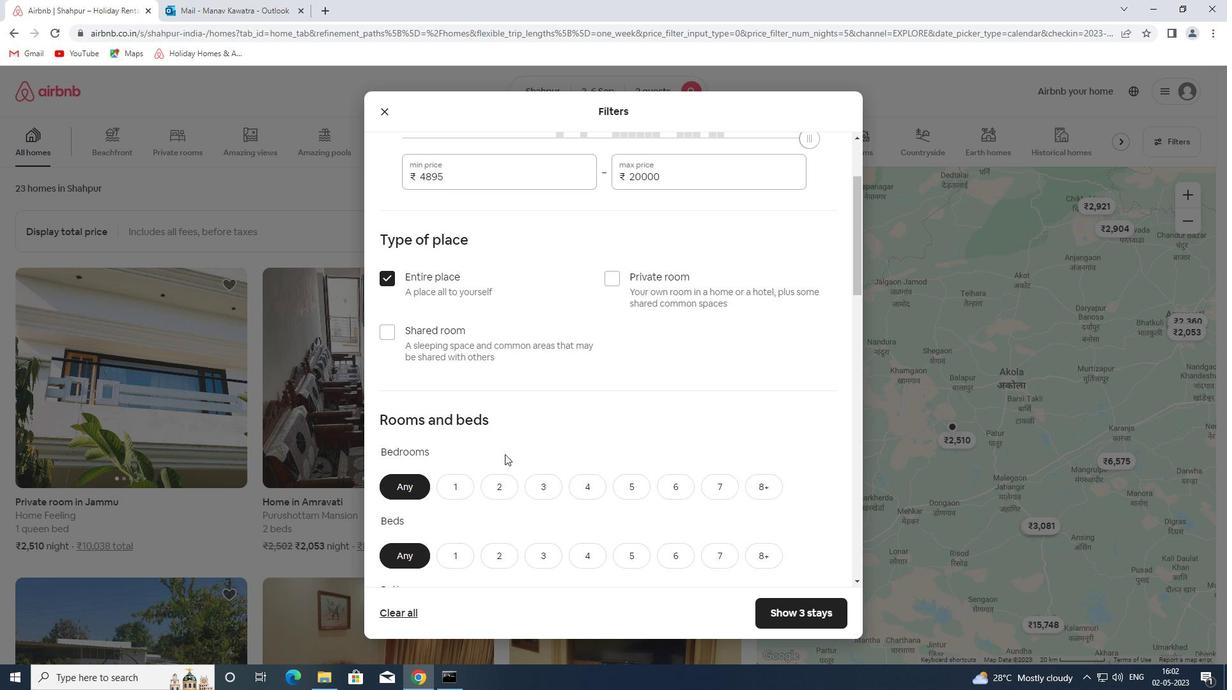 
Action: Mouse moved to (455, 239)
Screenshot: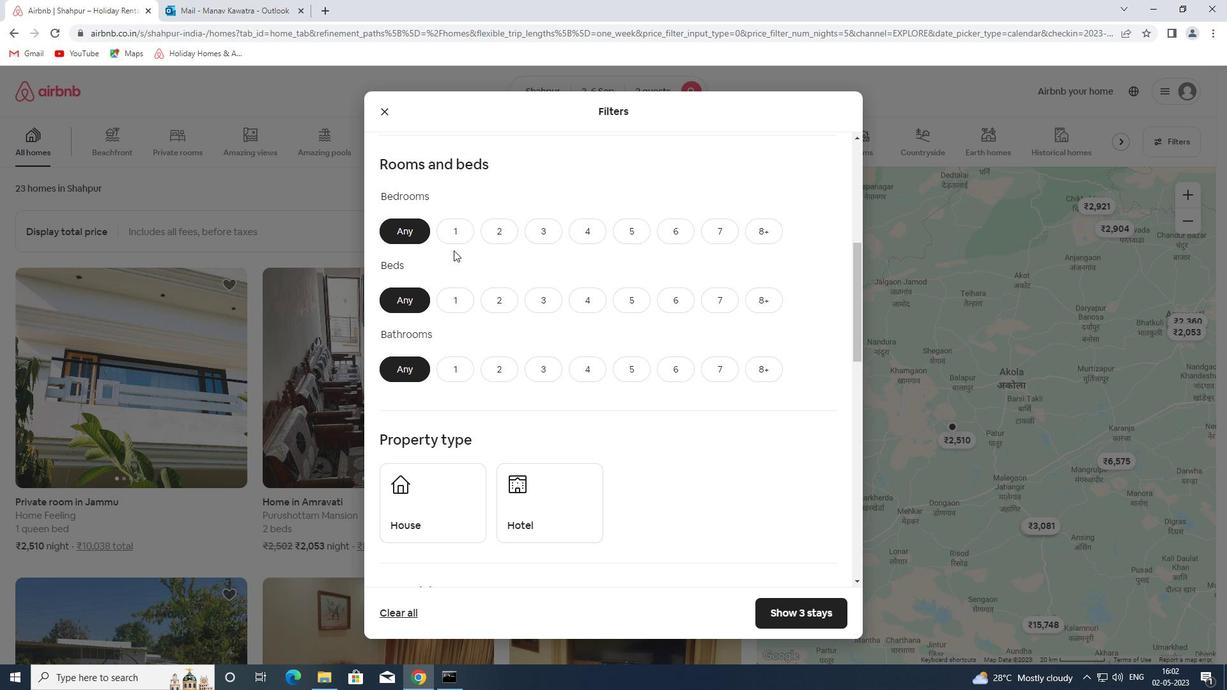 
Action: Mouse pressed left at (455, 239)
Screenshot: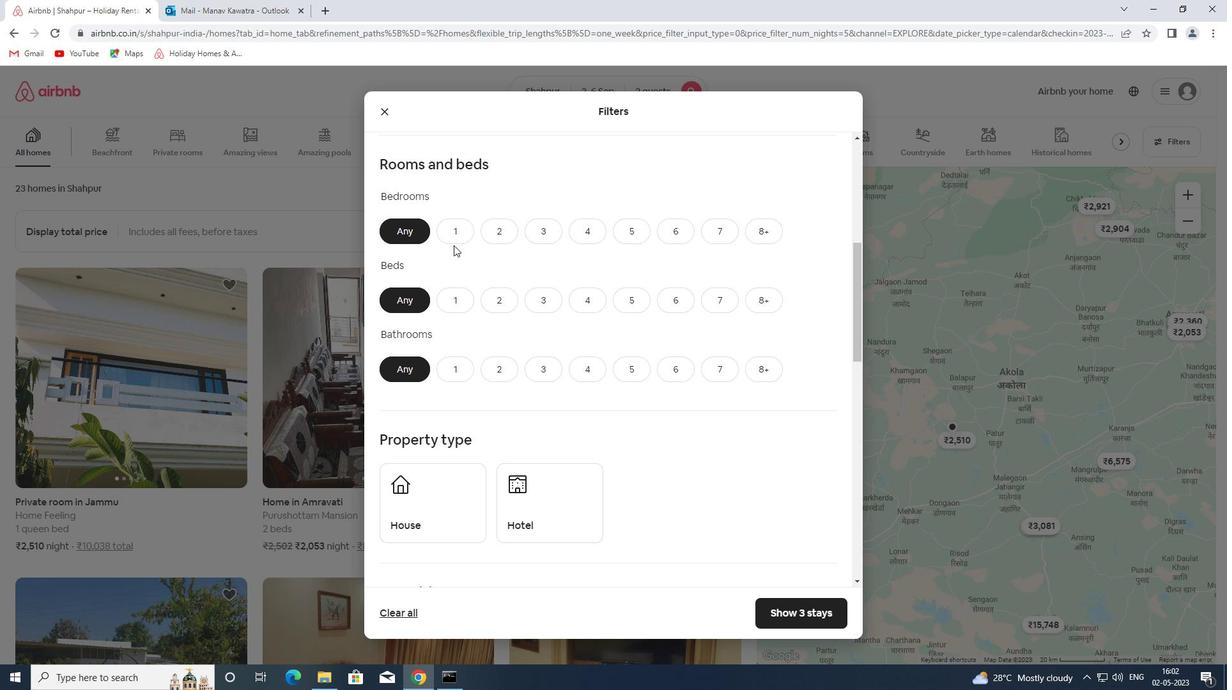 
Action: Mouse moved to (463, 296)
Screenshot: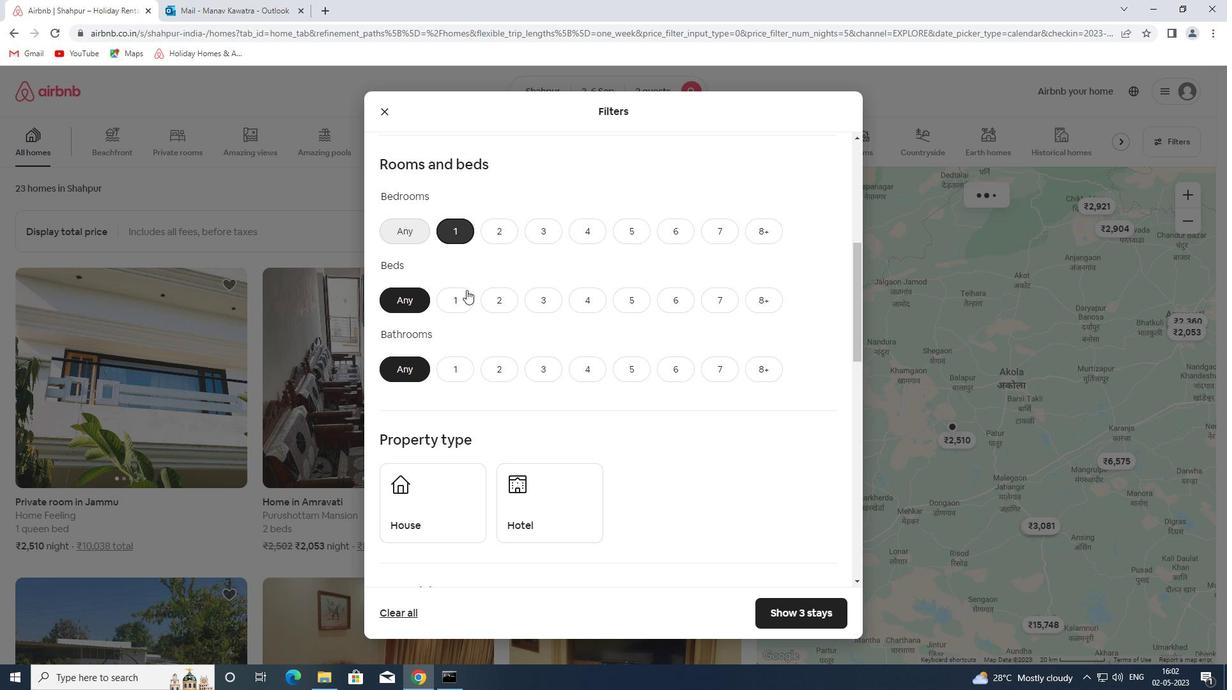 
Action: Mouse pressed left at (463, 296)
Screenshot: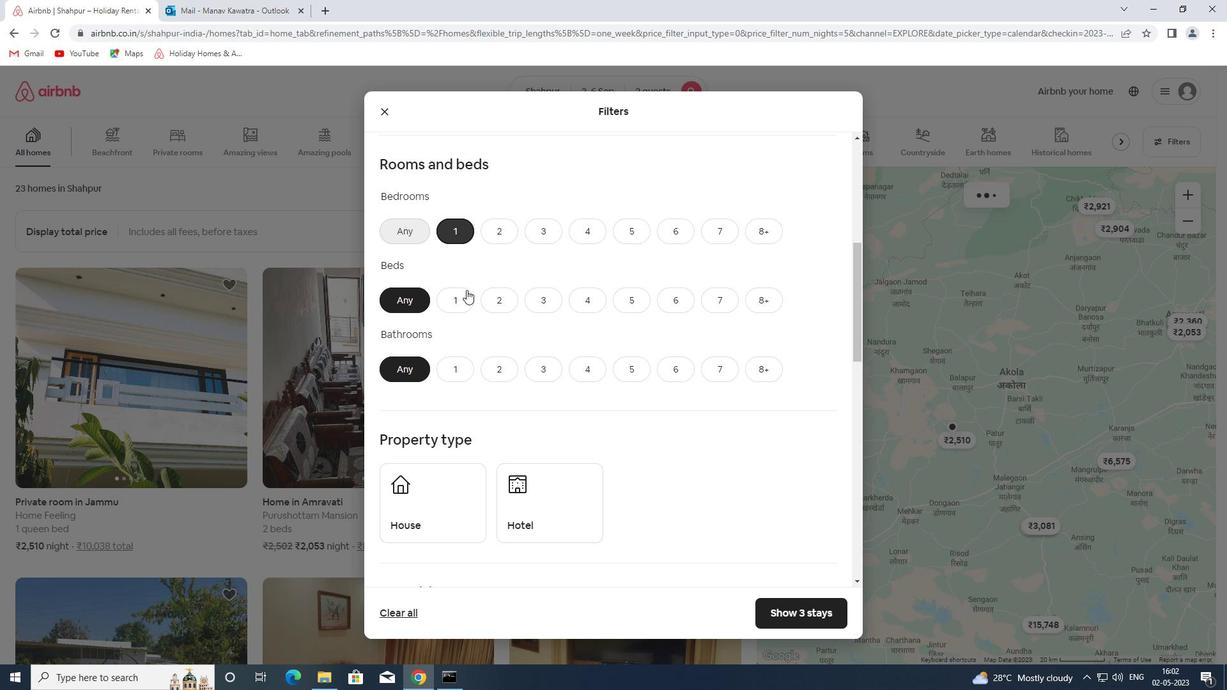 
Action: Mouse moved to (456, 362)
Screenshot: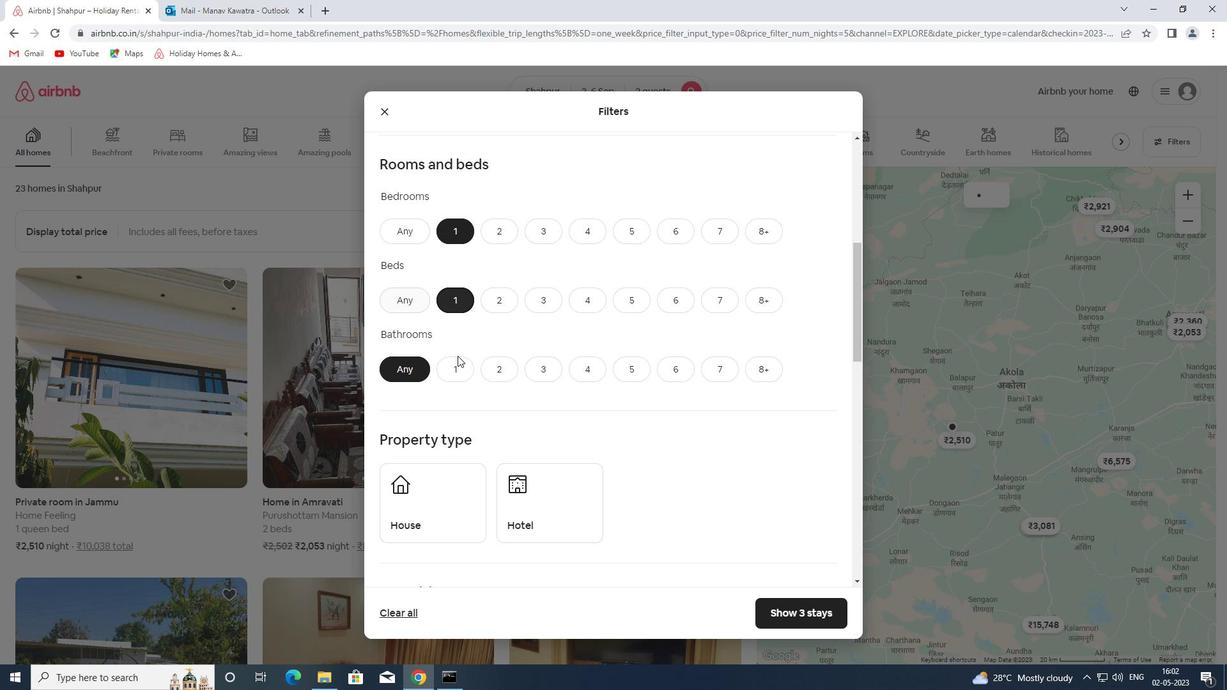 
Action: Mouse pressed left at (456, 362)
Screenshot: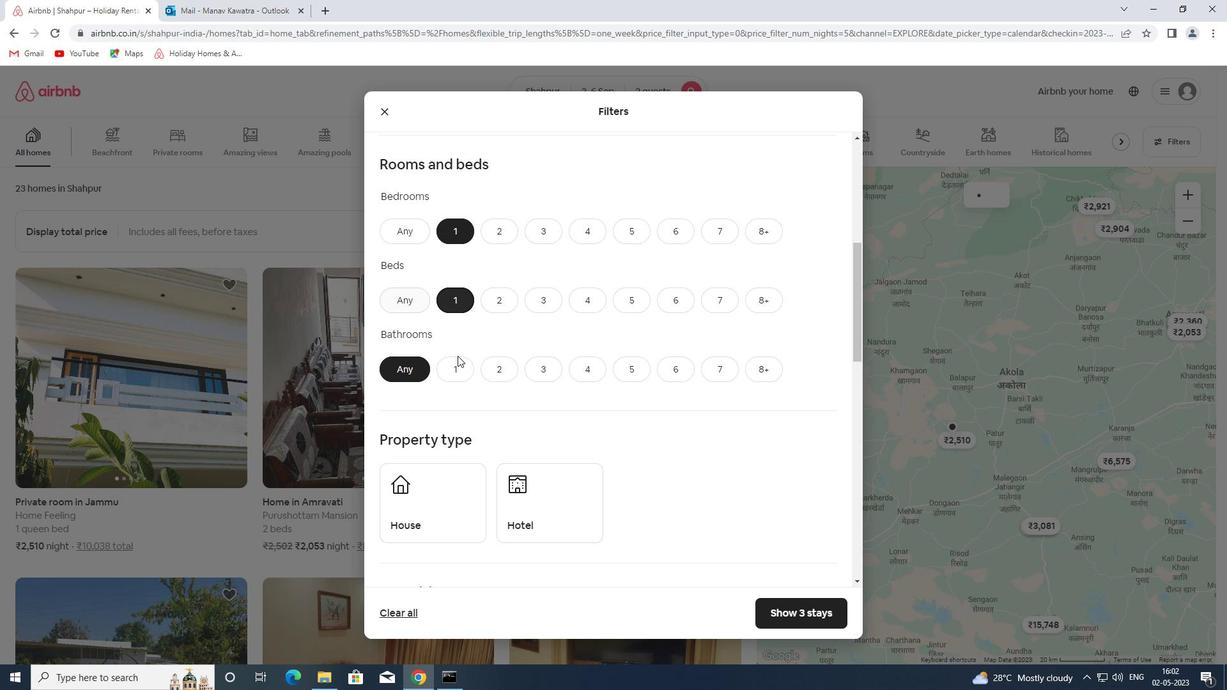 
Action: Mouse moved to (508, 337)
Screenshot: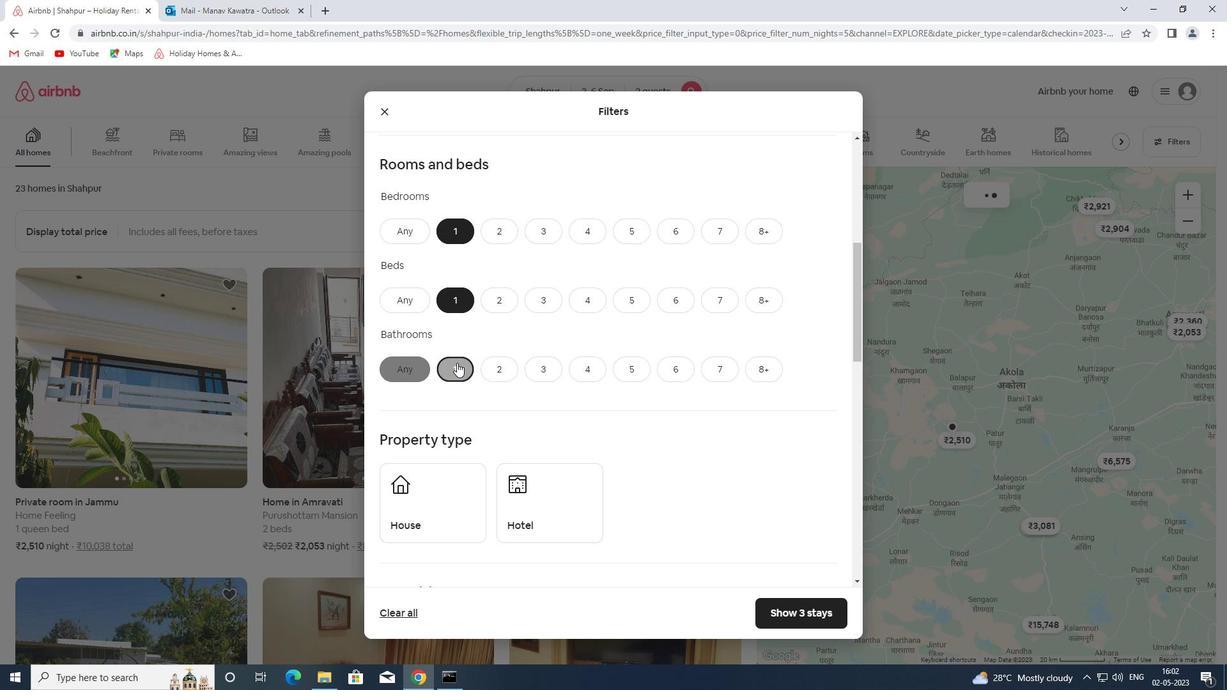 
Action: Mouse scrolled (508, 336) with delta (0, 0)
Screenshot: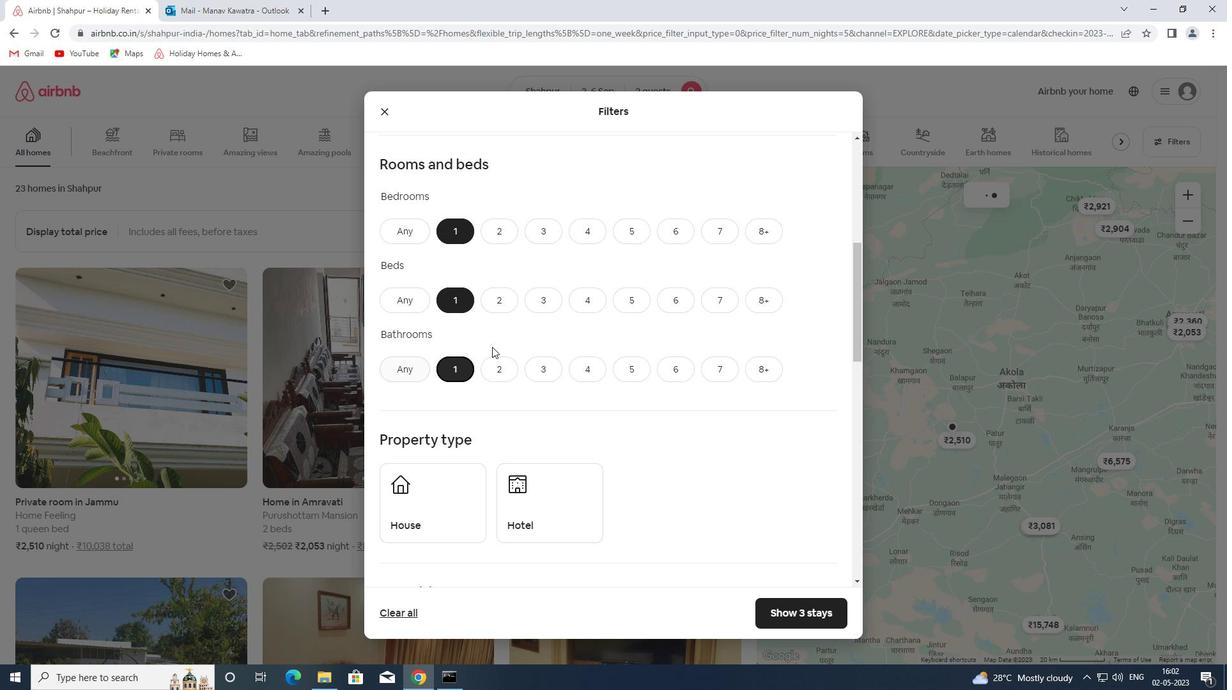 
Action: Mouse scrolled (508, 336) with delta (0, 0)
Screenshot: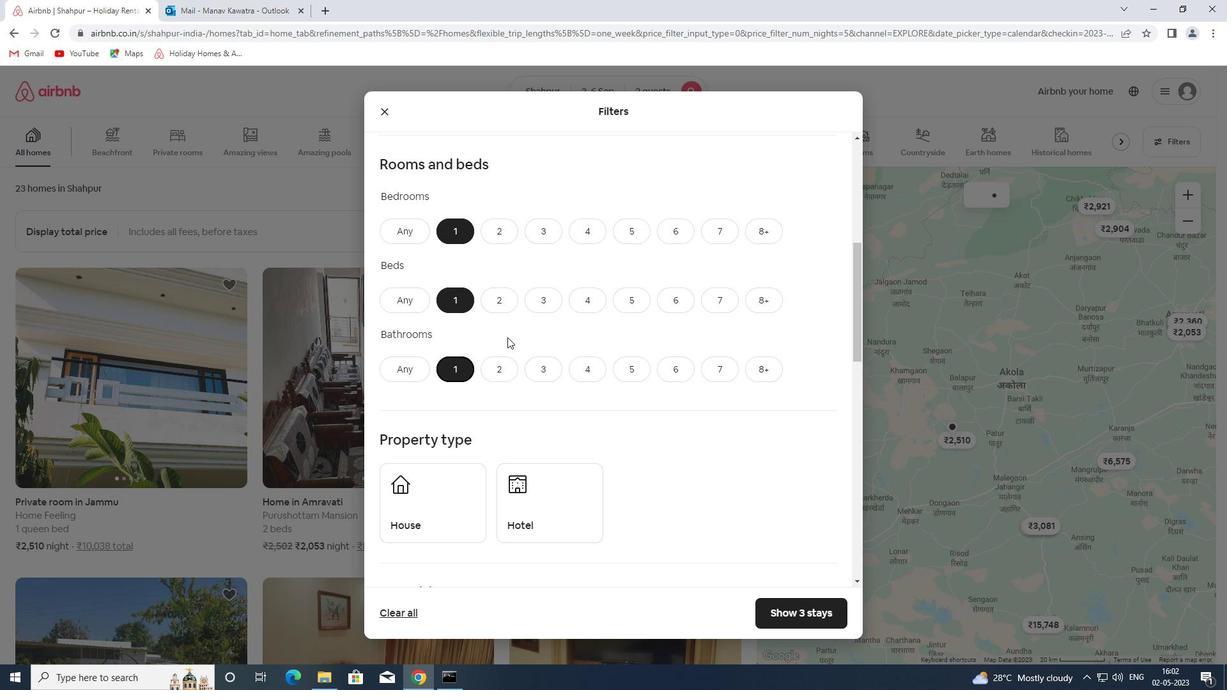 
Action: Mouse scrolled (508, 336) with delta (0, 0)
Screenshot: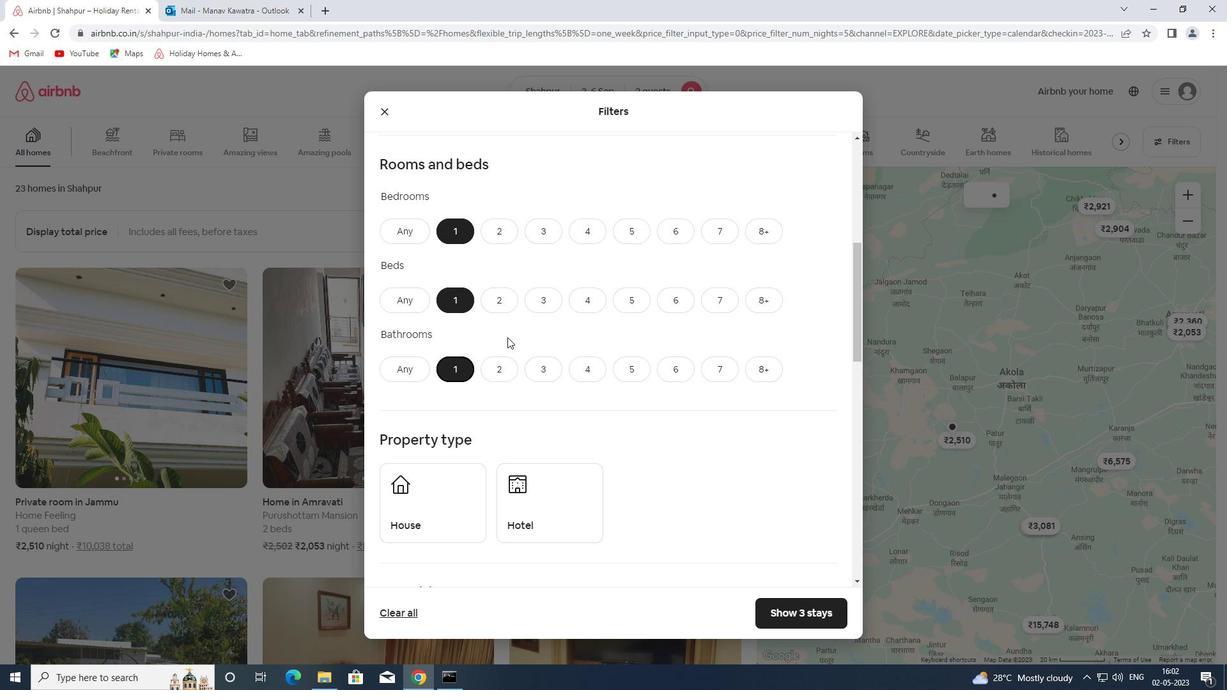 
Action: Mouse scrolled (508, 336) with delta (0, 0)
Screenshot: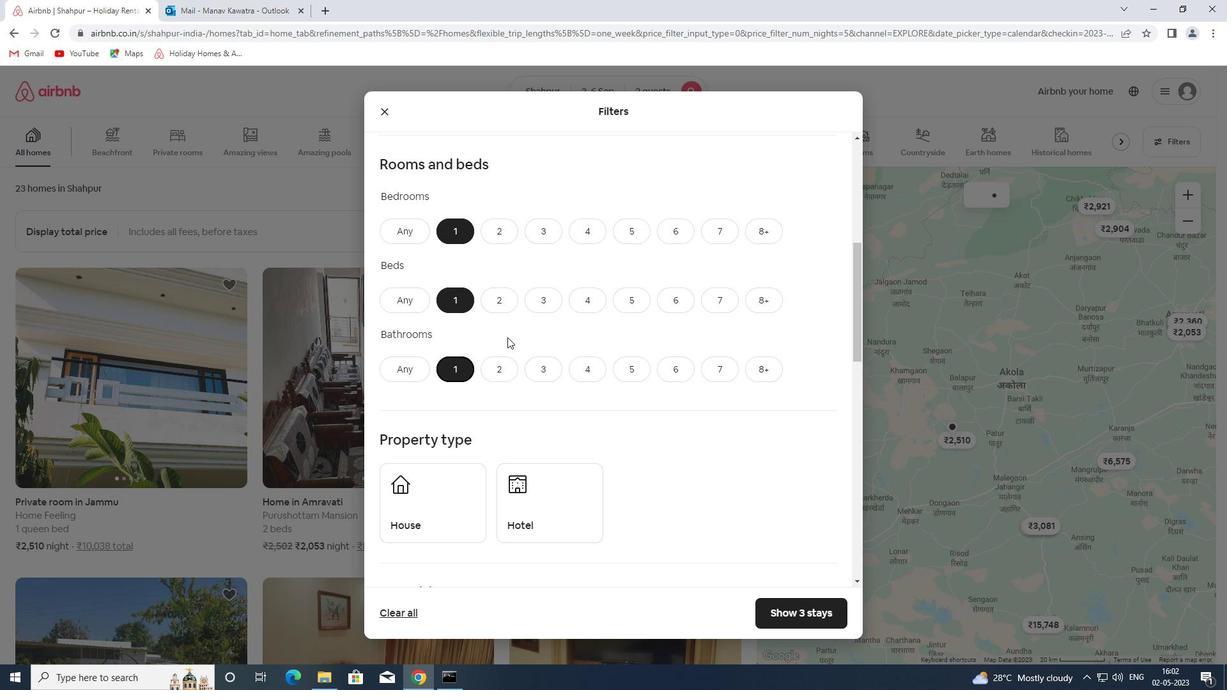 
Action: Mouse scrolled (508, 336) with delta (0, 0)
Screenshot: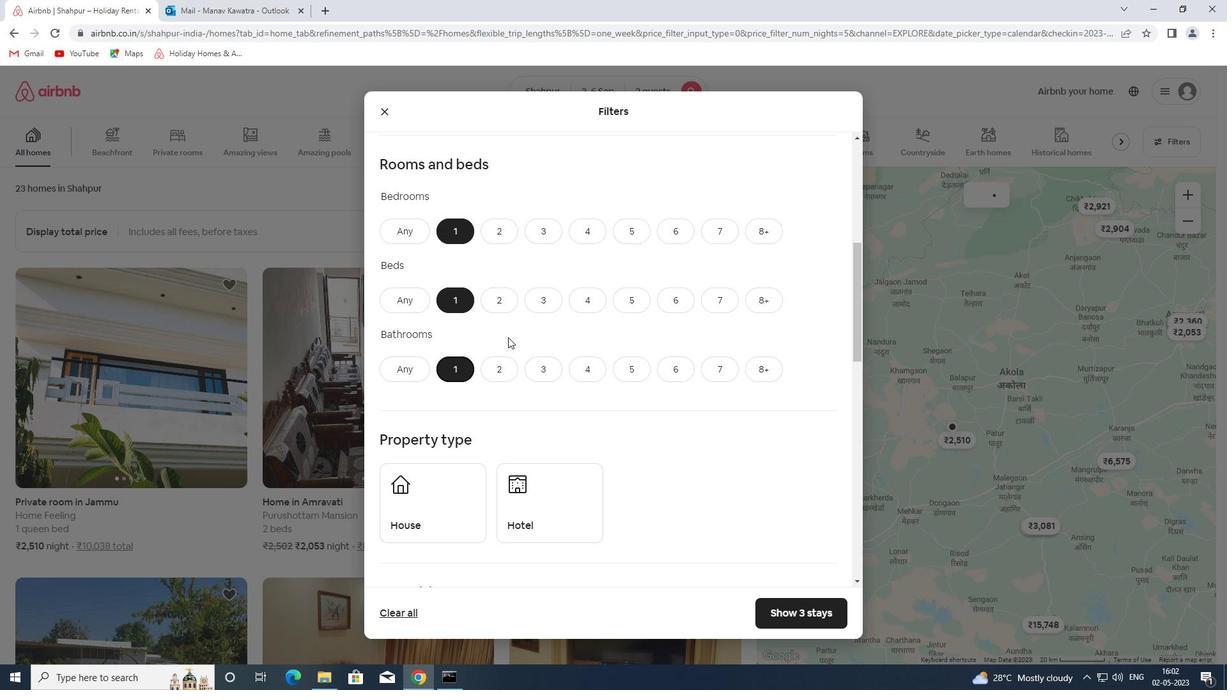 
Action: Mouse scrolled (508, 336) with delta (0, 0)
Screenshot: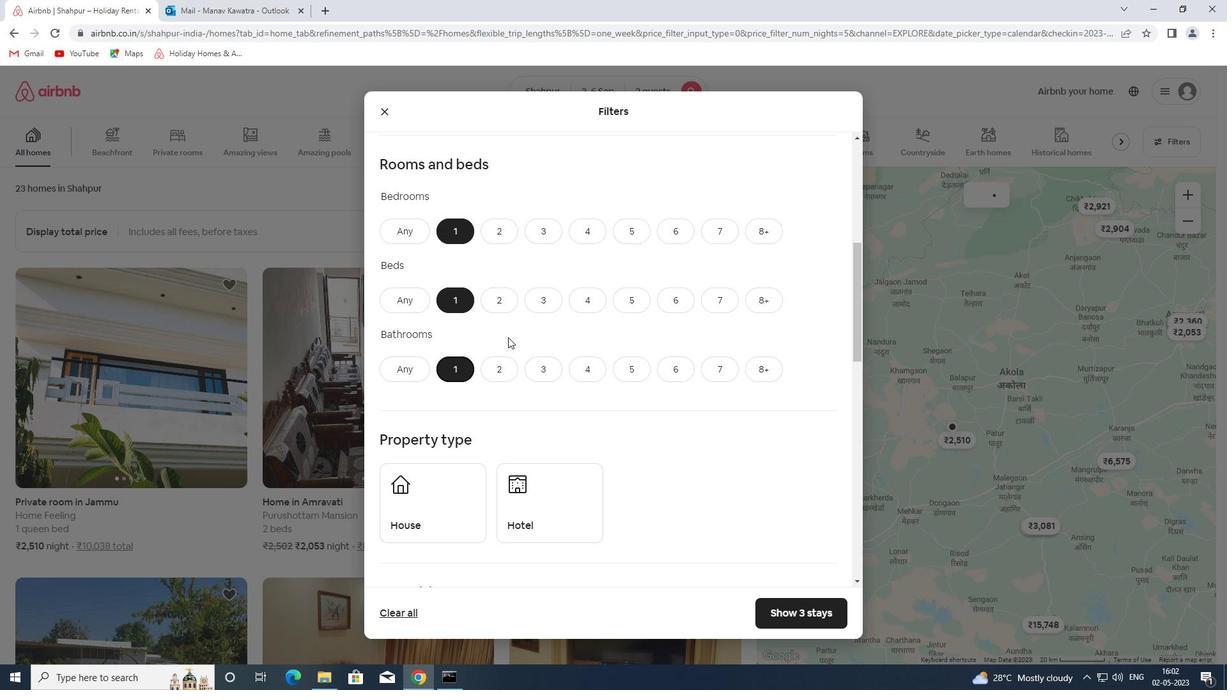 
Action: Mouse moved to (415, 144)
Screenshot: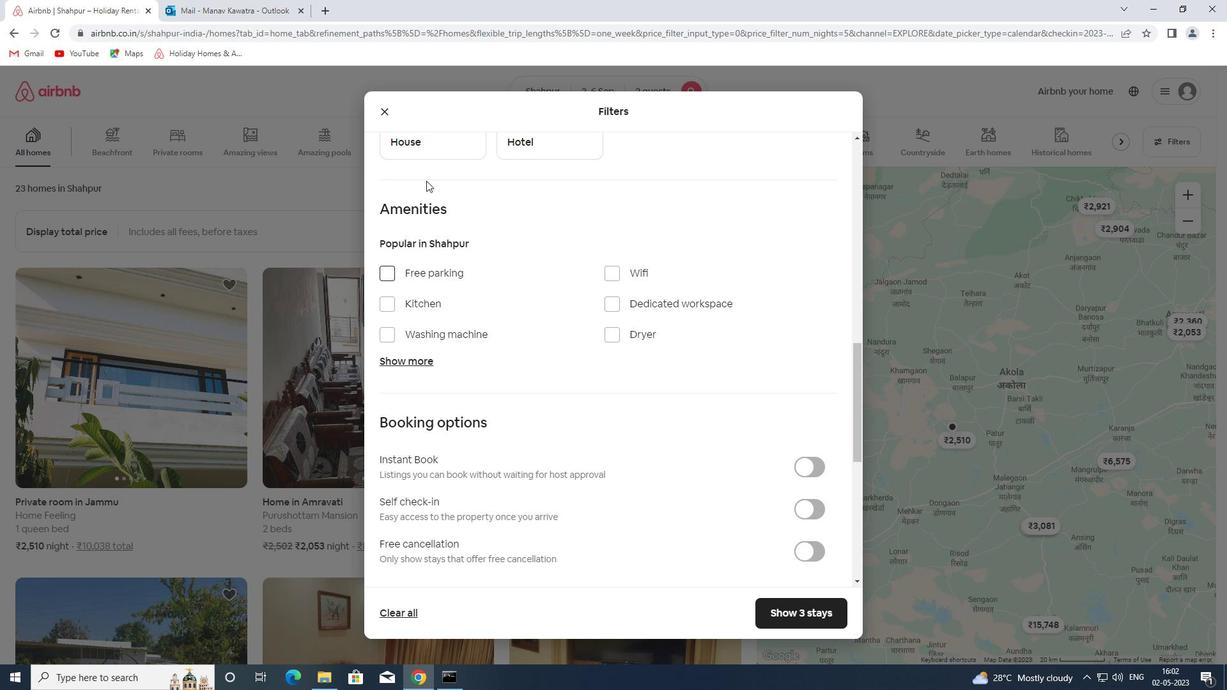 
Action: Mouse pressed left at (415, 144)
Screenshot: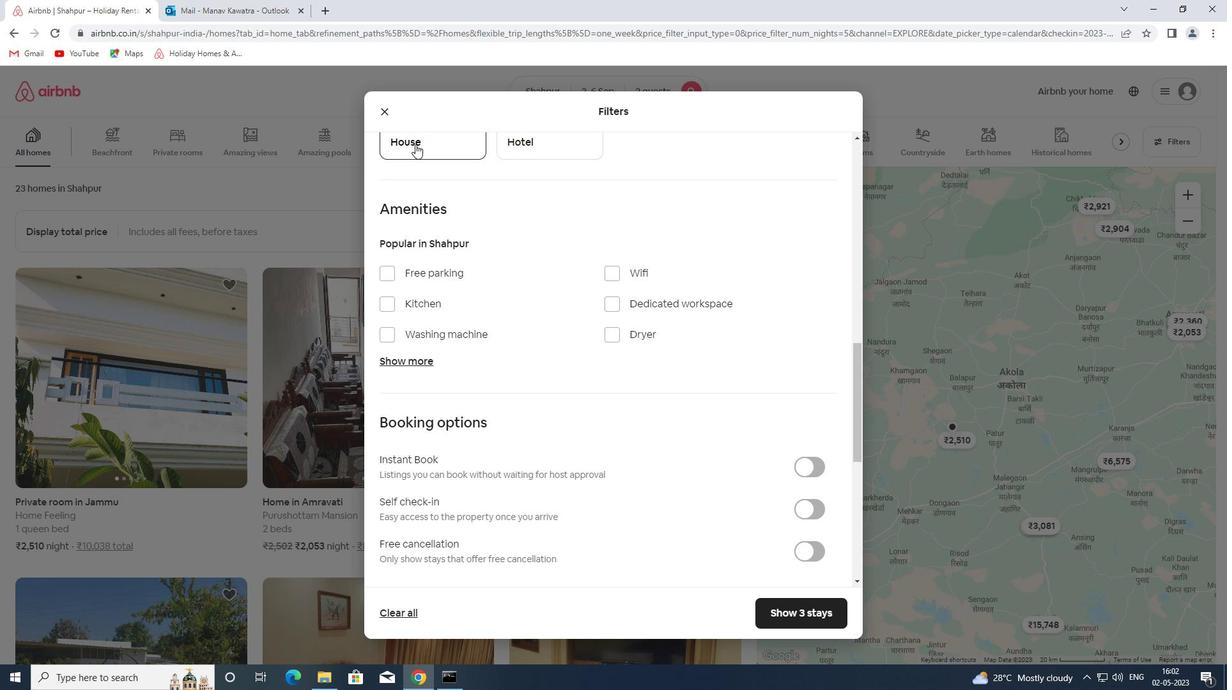 
Action: Mouse moved to (809, 507)
Screenshot: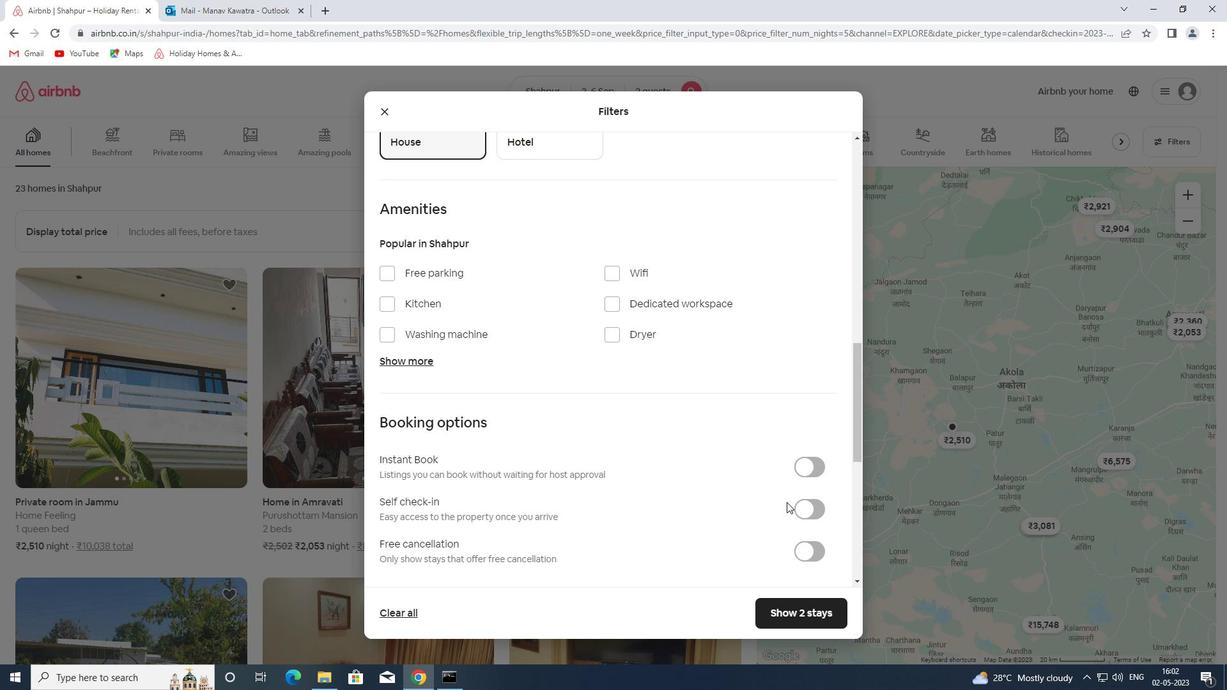 
Action: Mouse pressed left at (809, 507)
Screenshot: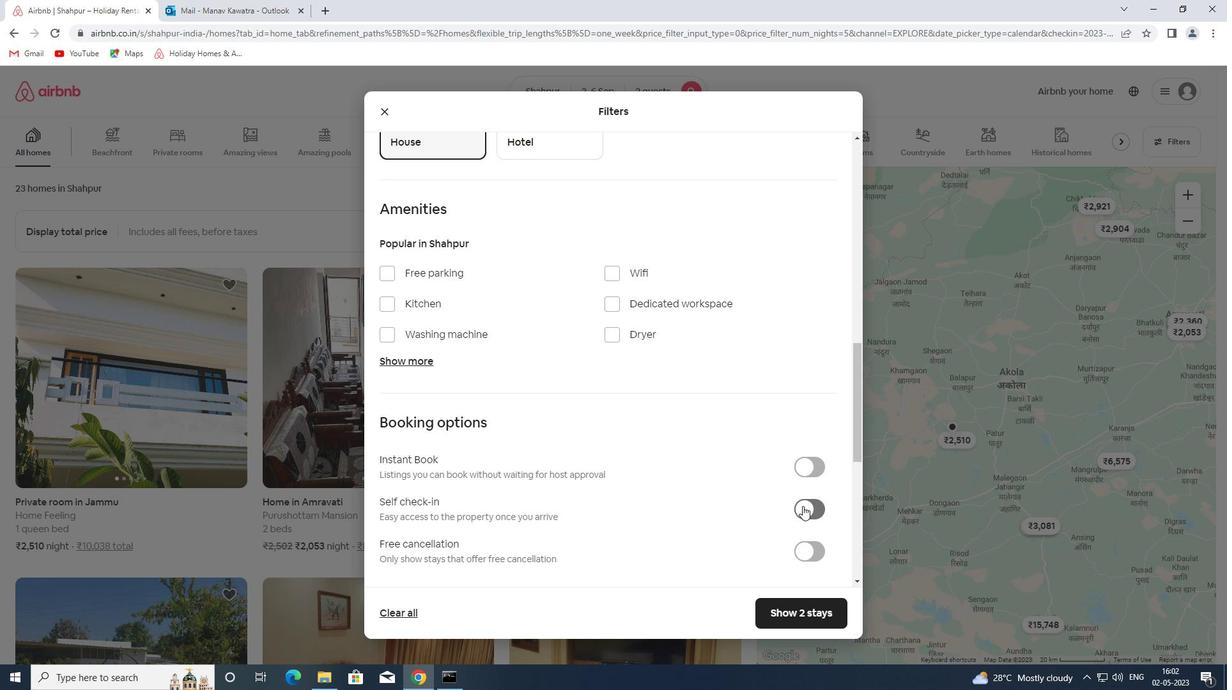 
Action: Mouse moved to (610, 356)
Screenshot: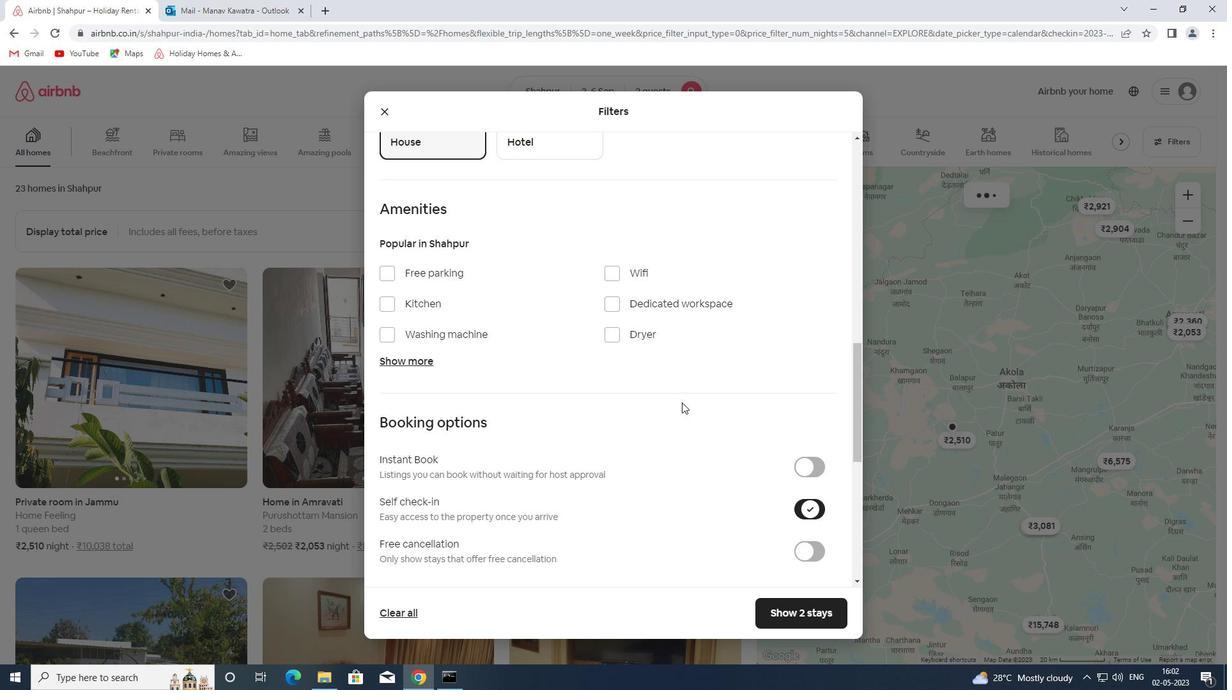 
Action: Mouse scrolled (610, 355) with delta (0, 0)
Screenshot: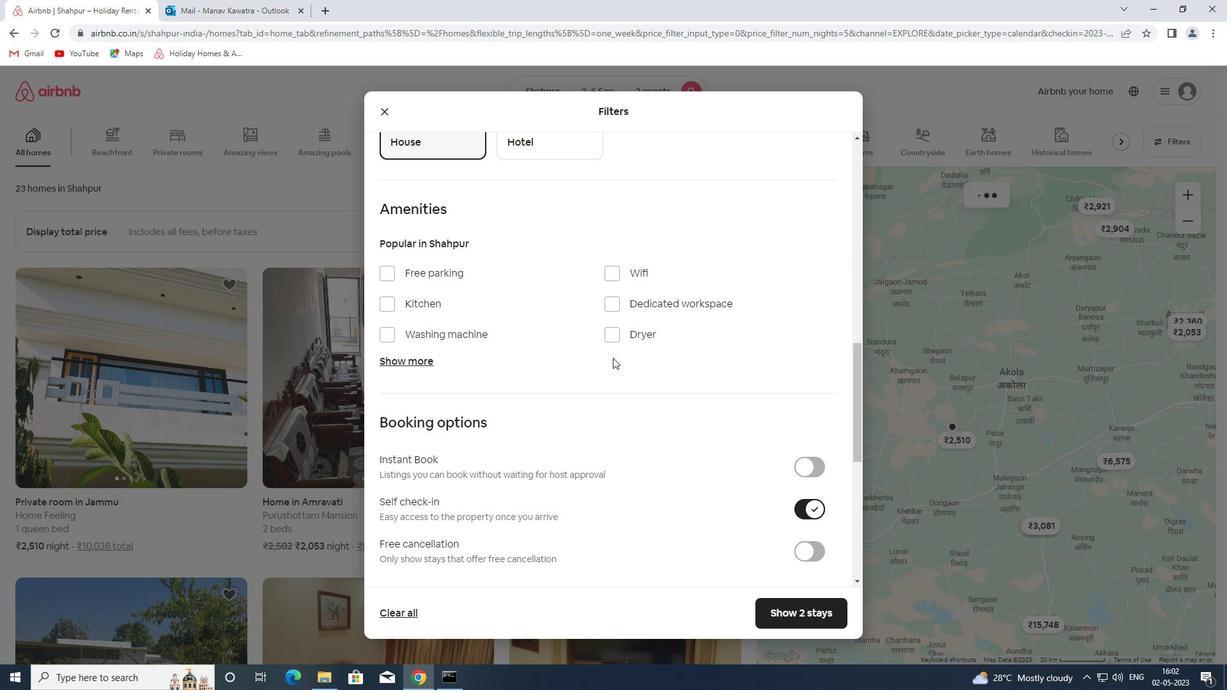 
Action: Mouse scrolled (610, 355) with delta (0, 0)
Screenshot: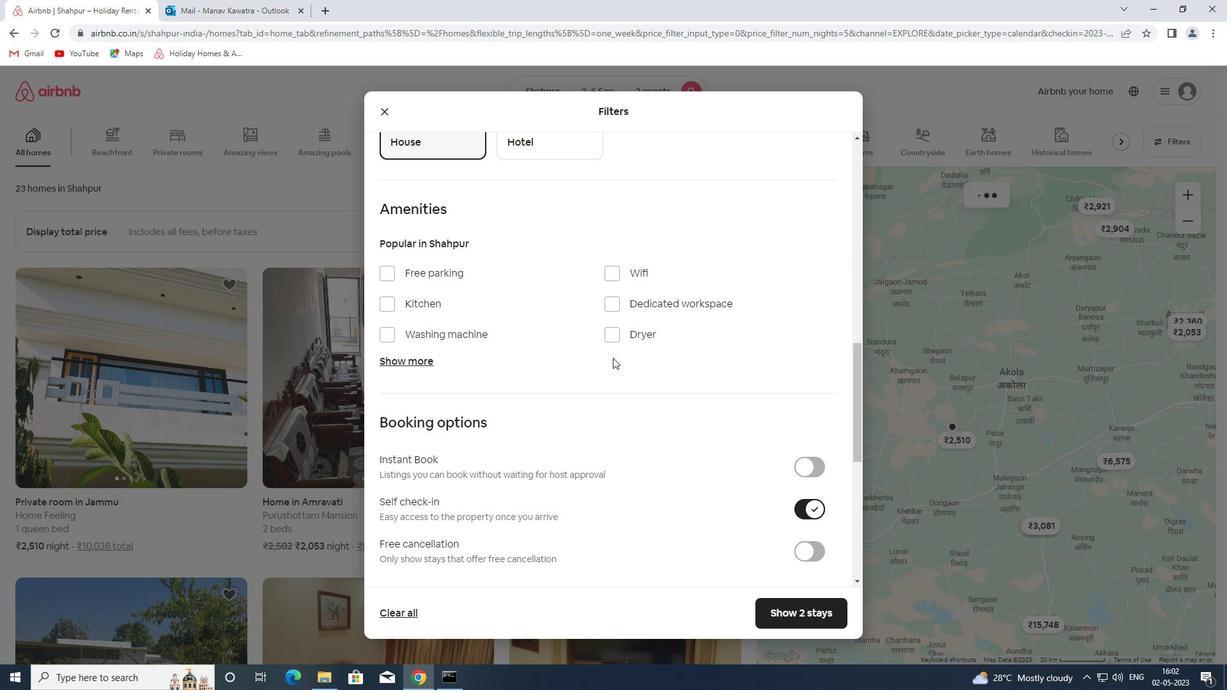 
Action: Mouse scrolled (610, 355) with delta (0, 0)
Screenshot: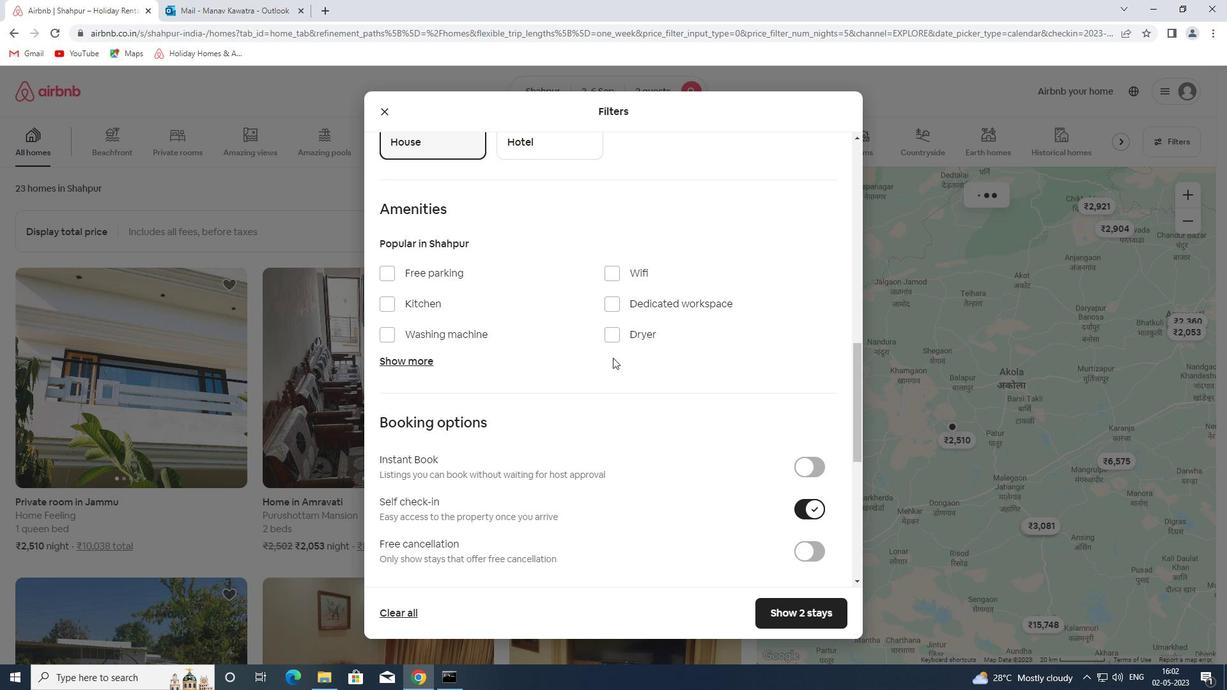
Action: Mouse scrolled (610, 355) with delta (0, 0)
Screenshot: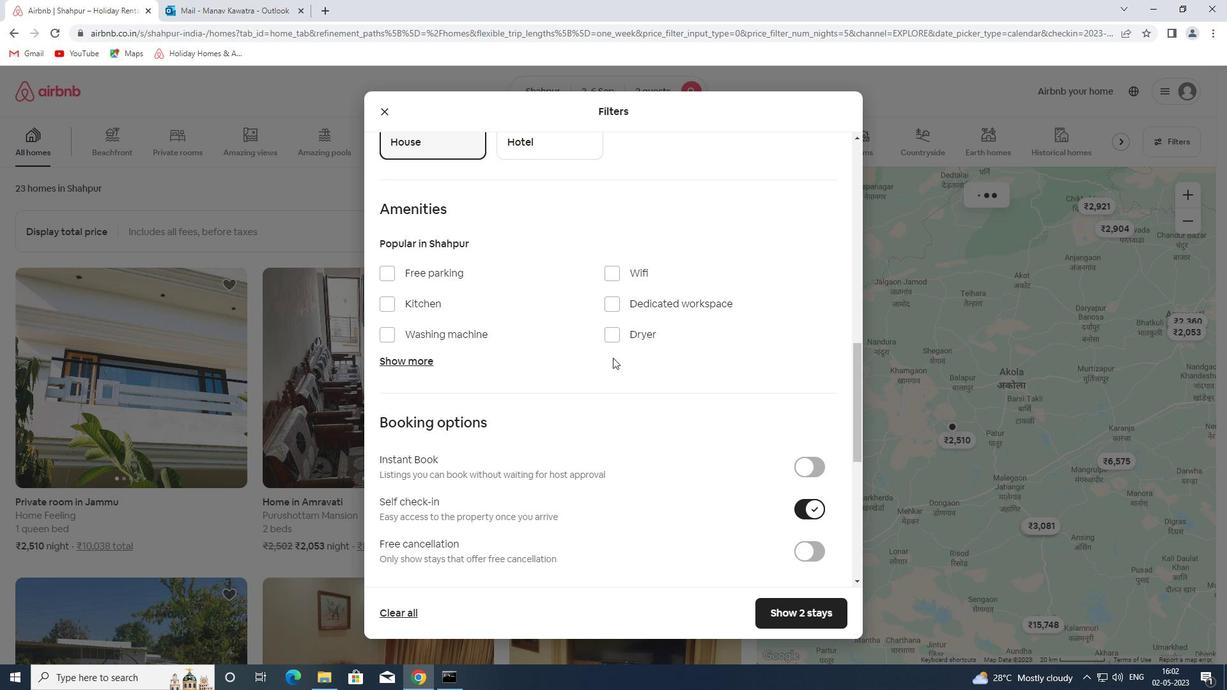 
Action: Mouse scrolled (610, 355) with delta (0, 0)
Screenshot: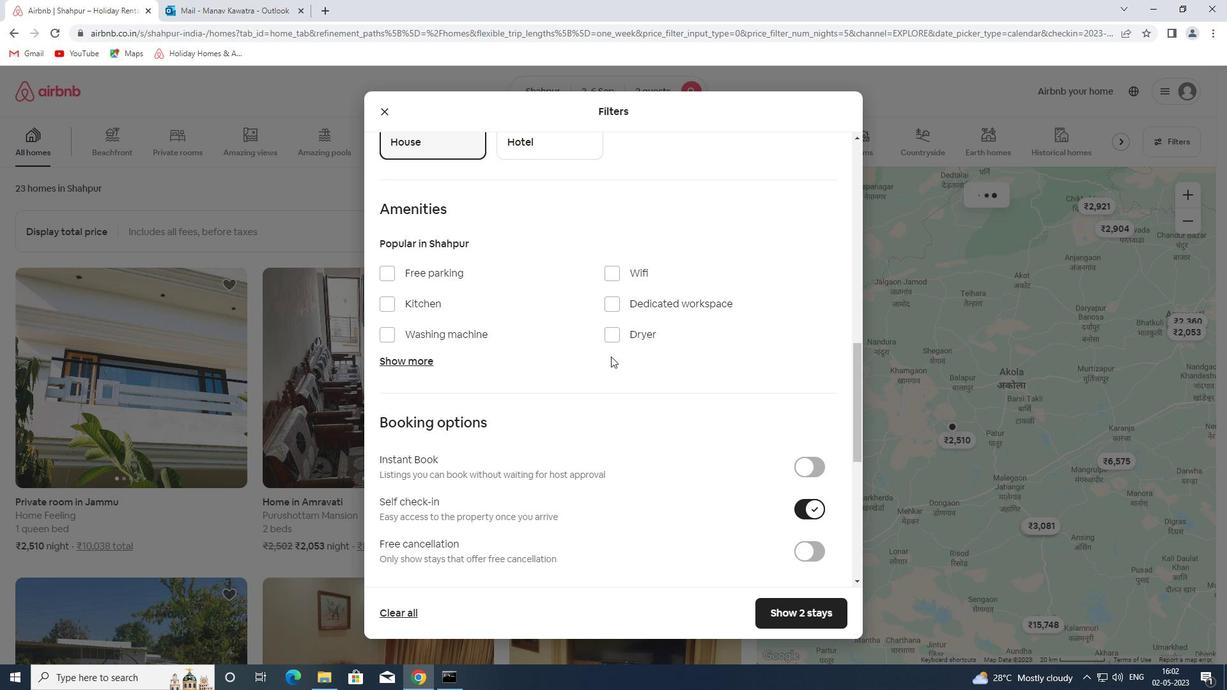 
Action: Mouse moved to (475, 508)
Screenshot: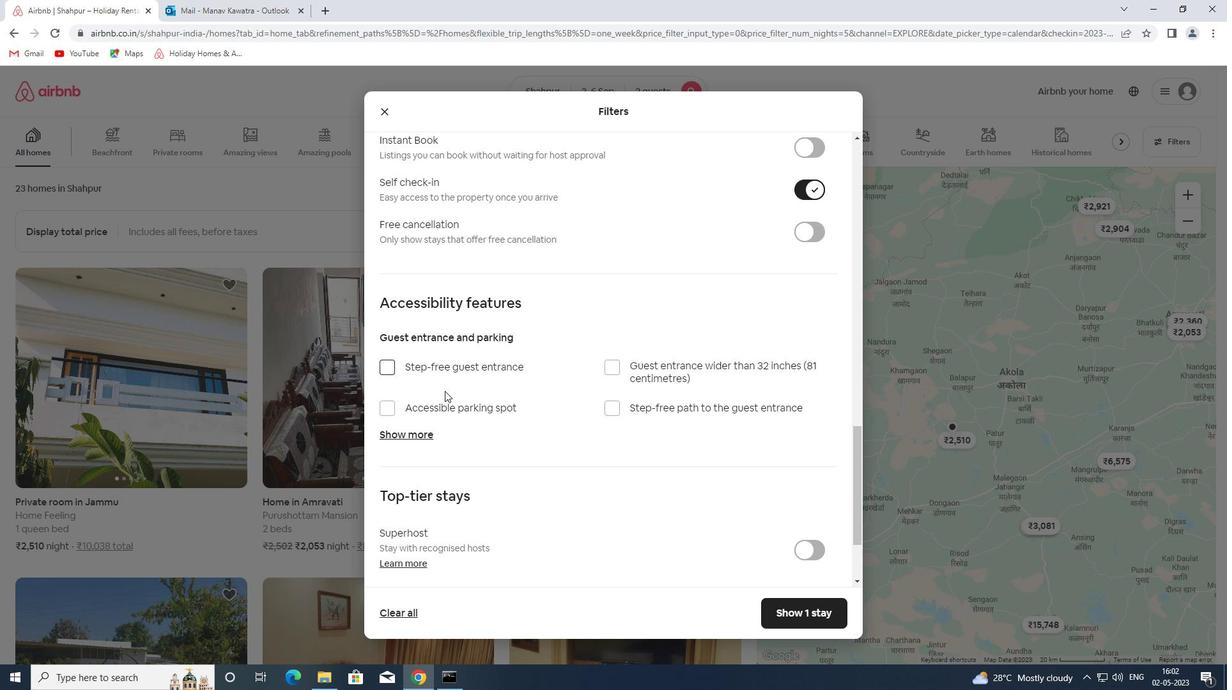 
Action: Mouse scrolled (475, 507) with delta (0, 0)
Screenshot: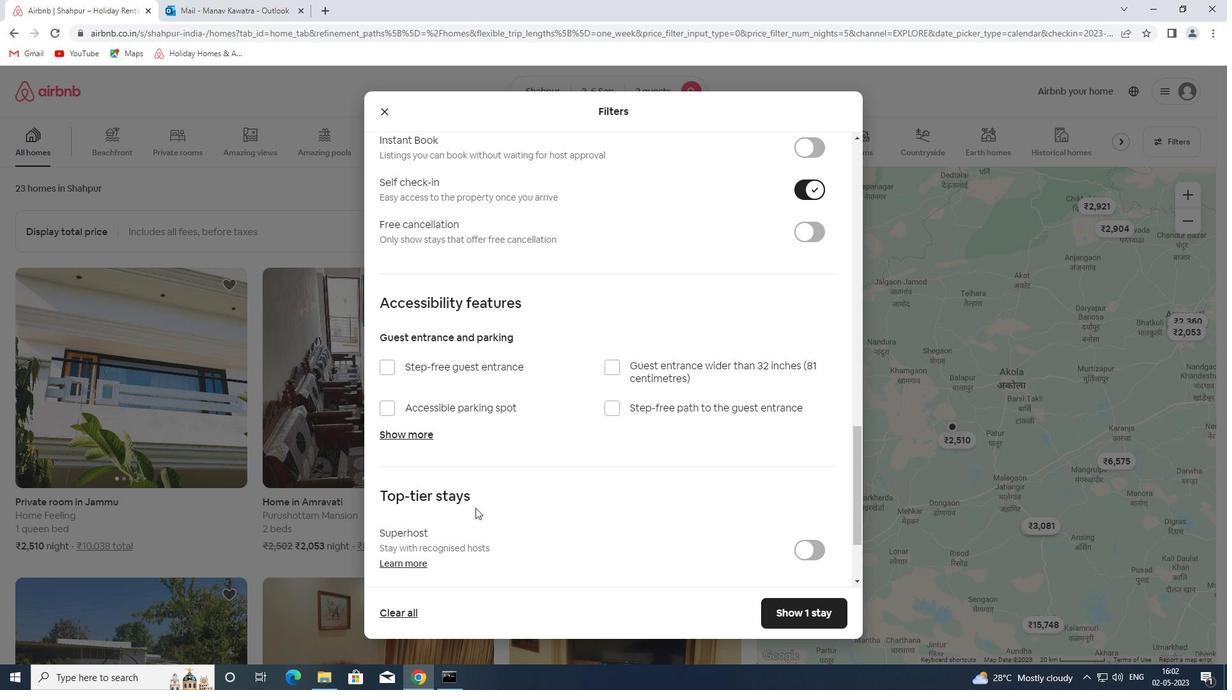 
Action: Mouse scrolled (475, 507) with delta (0, 0)
Screenshot: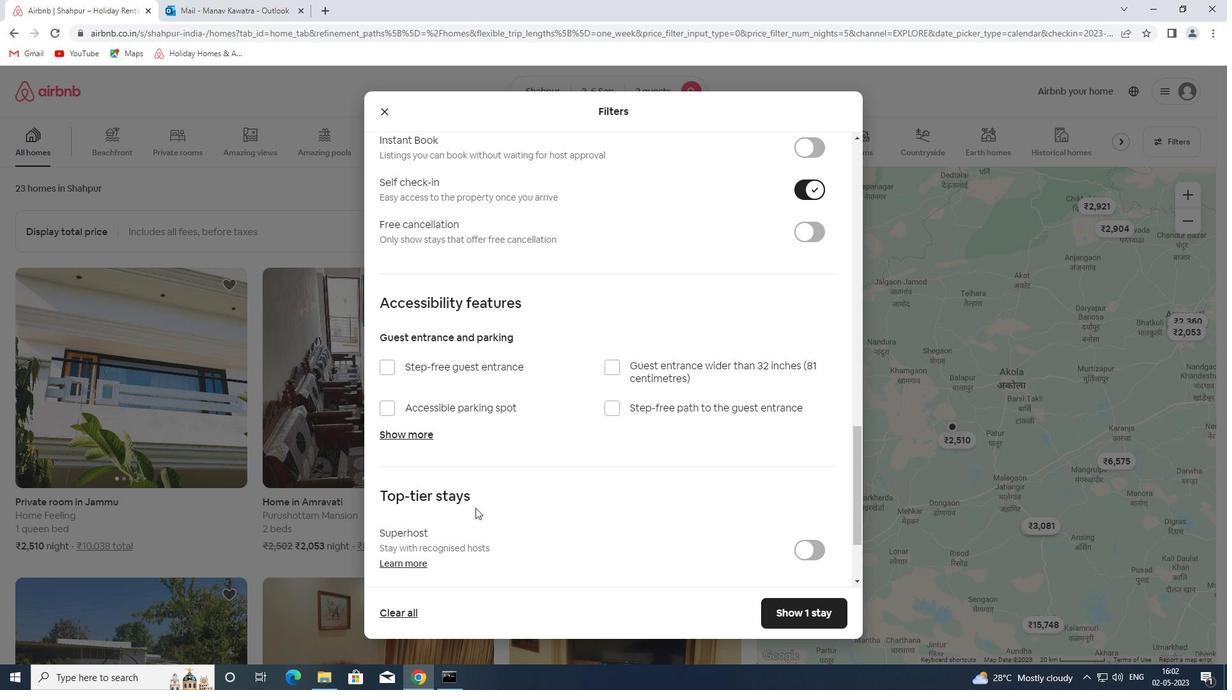 
Action: Mouse scrolled (475, 507) with delta (0, 0)
Screenshot: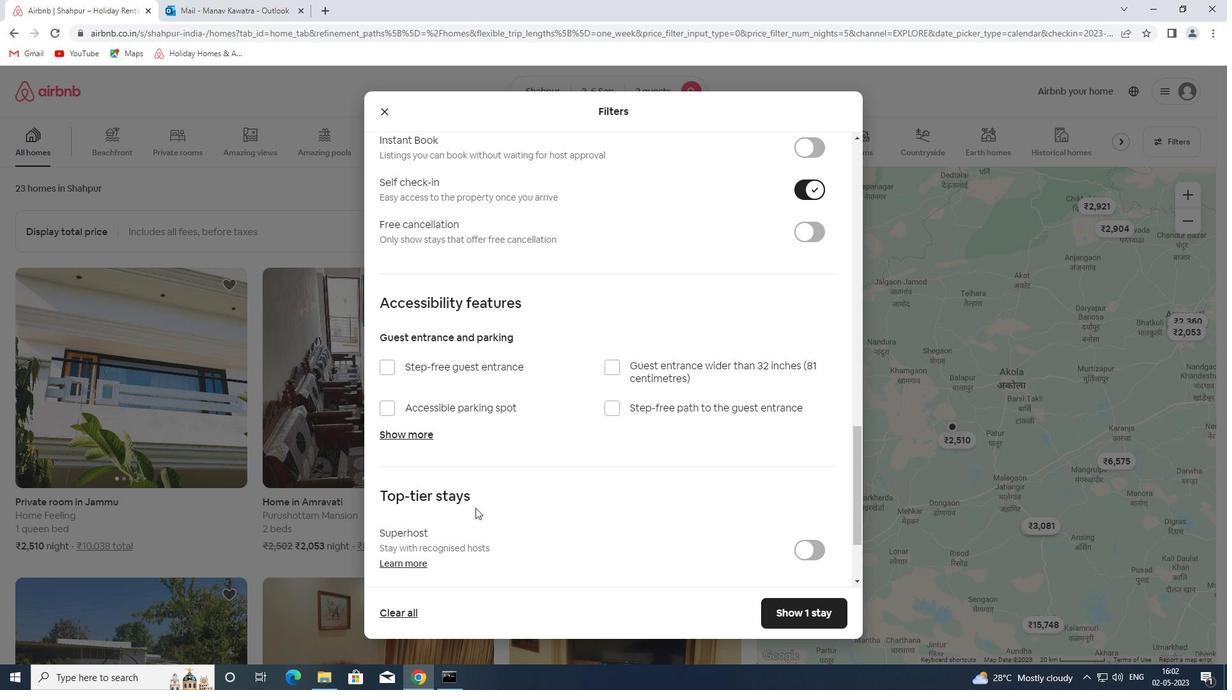 
Action: Mouse scrolled (475, 507) with delta (0, 0)
Screenshot: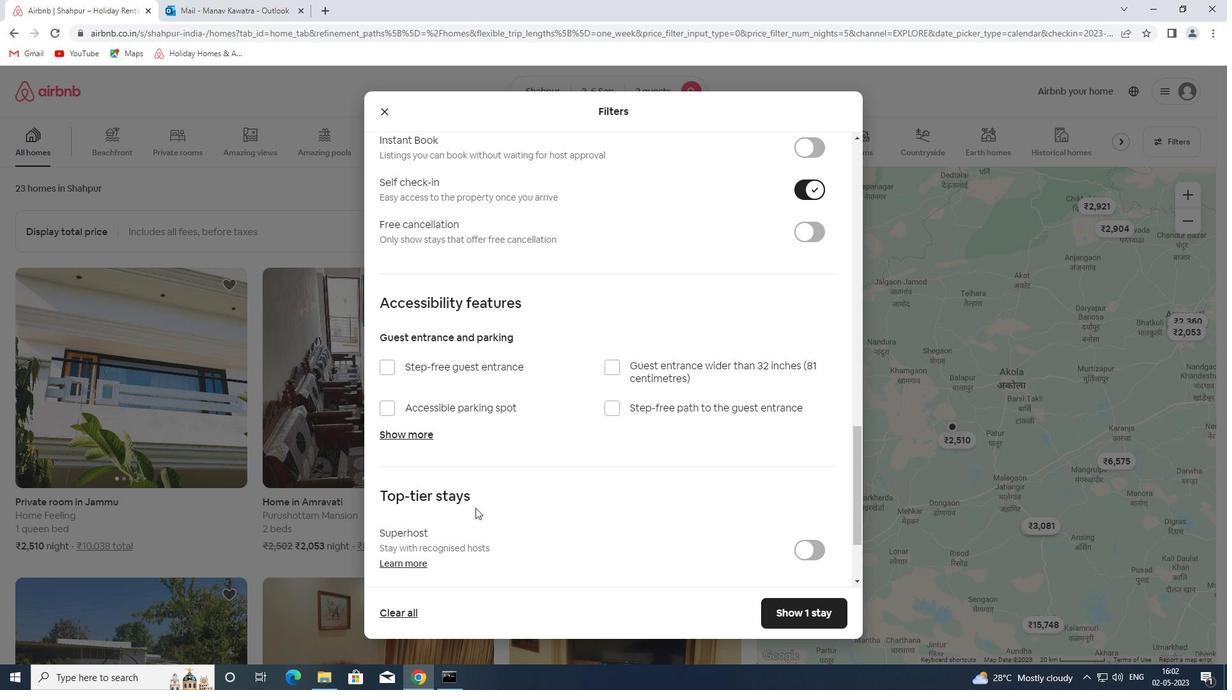 
Action: Mouse scrolled (475, 507) with delta (0, 0)
Screenshot: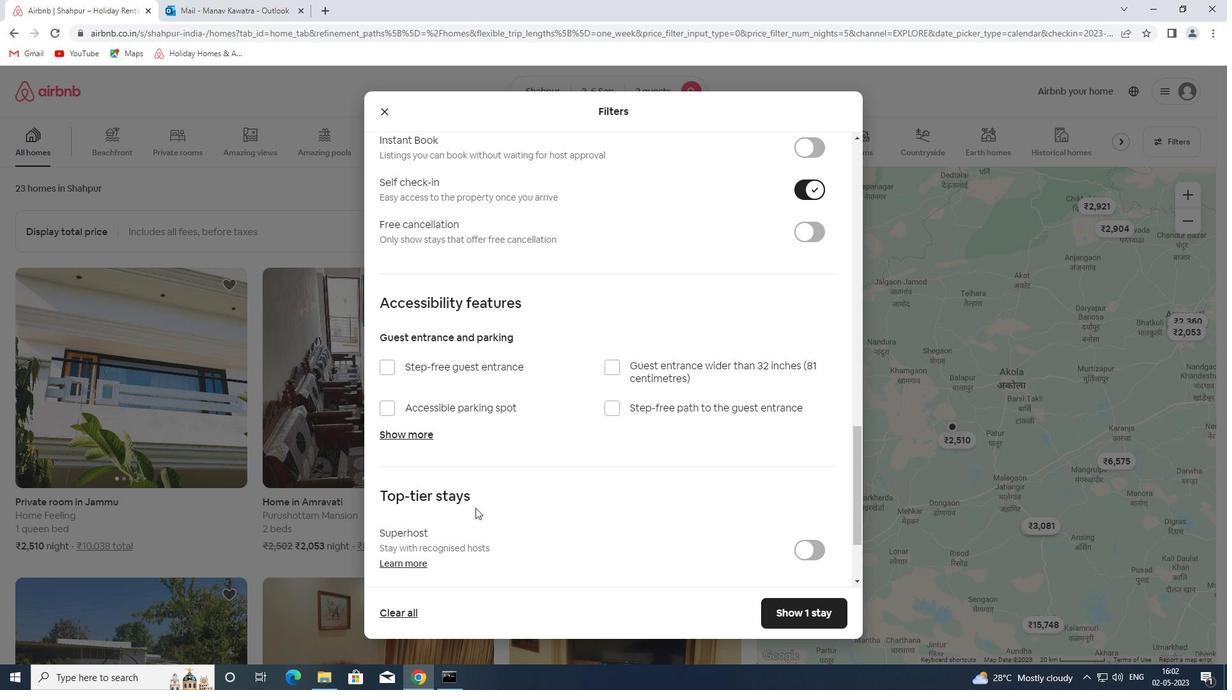 
Action: Mouse moved to (396, 550)
Screenshot: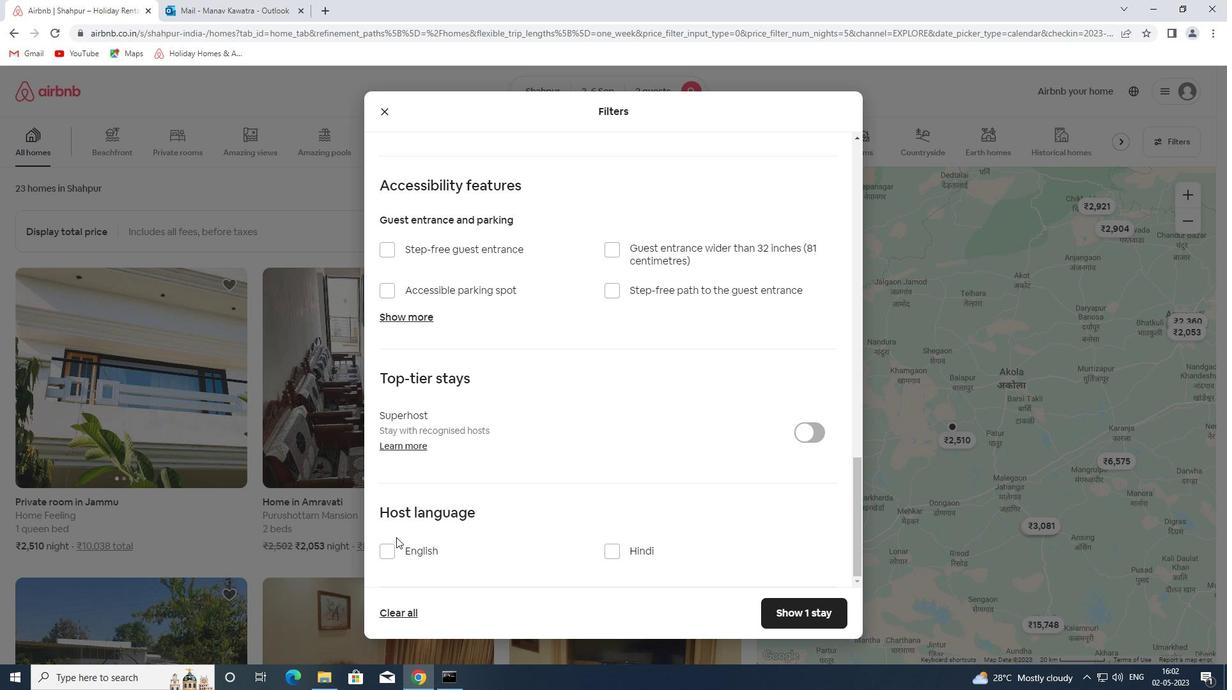
Action: Mouse pressed left at (396, 550)
Screenshot: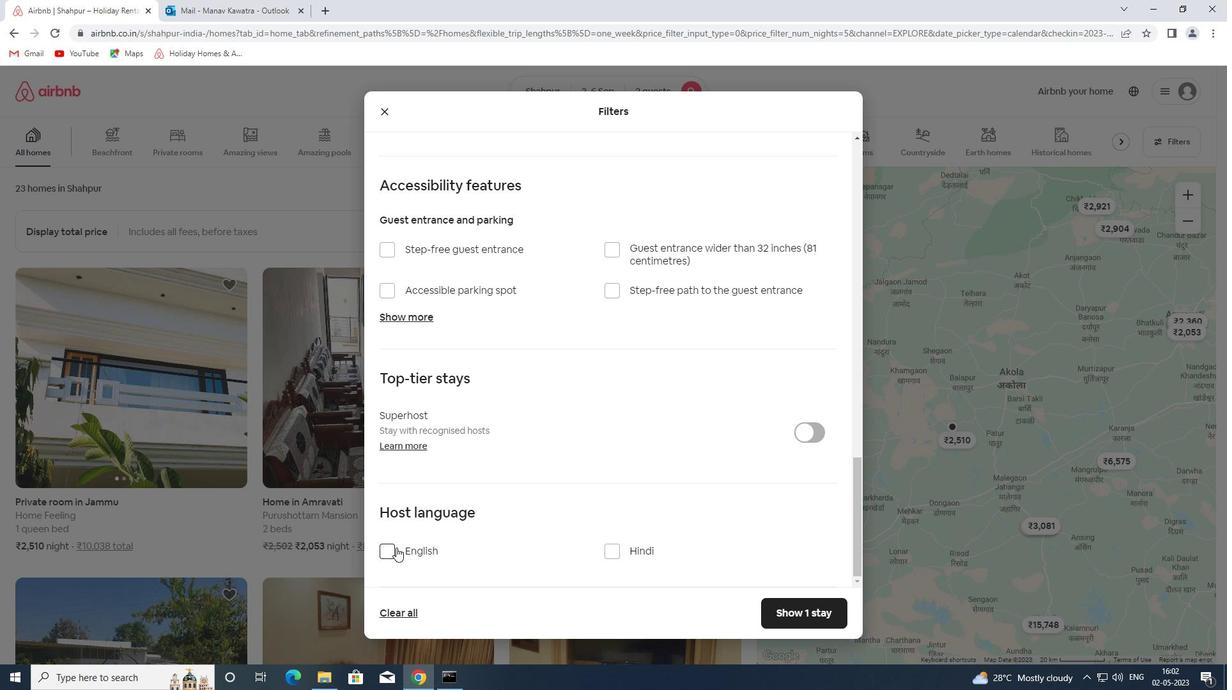 
Action: Mouse moved to (793, 618)
Screenshot: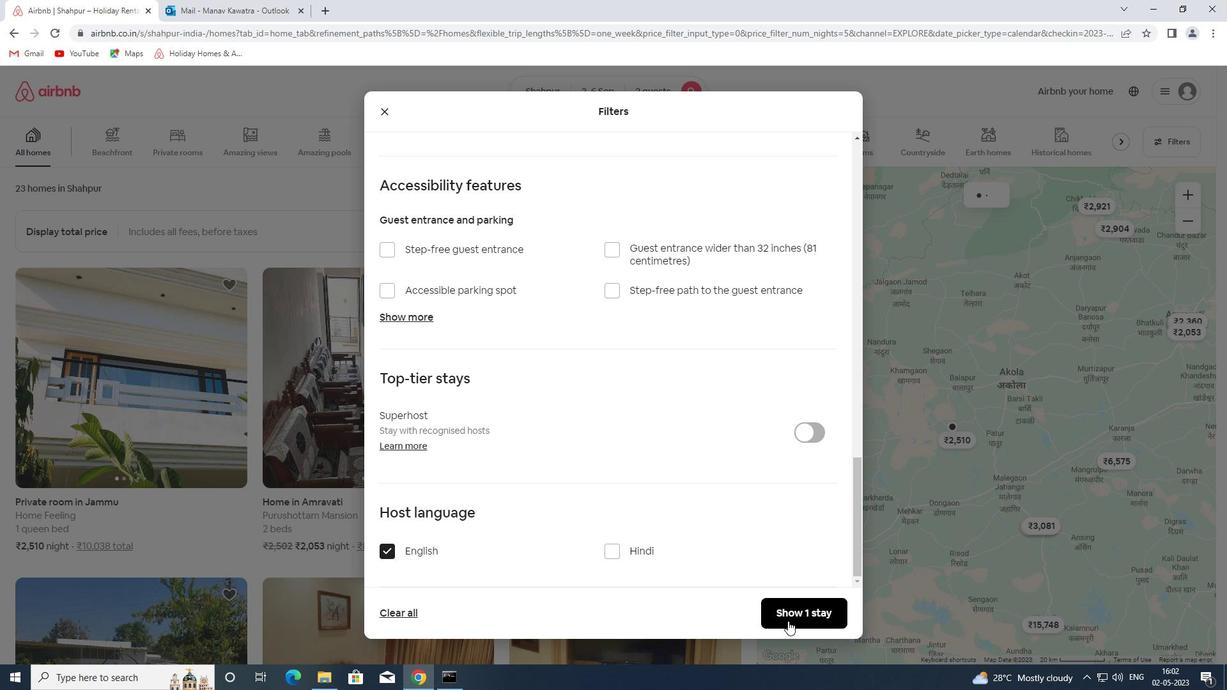 
Action: Mouse pressed left at (793, 618)
Screenshot: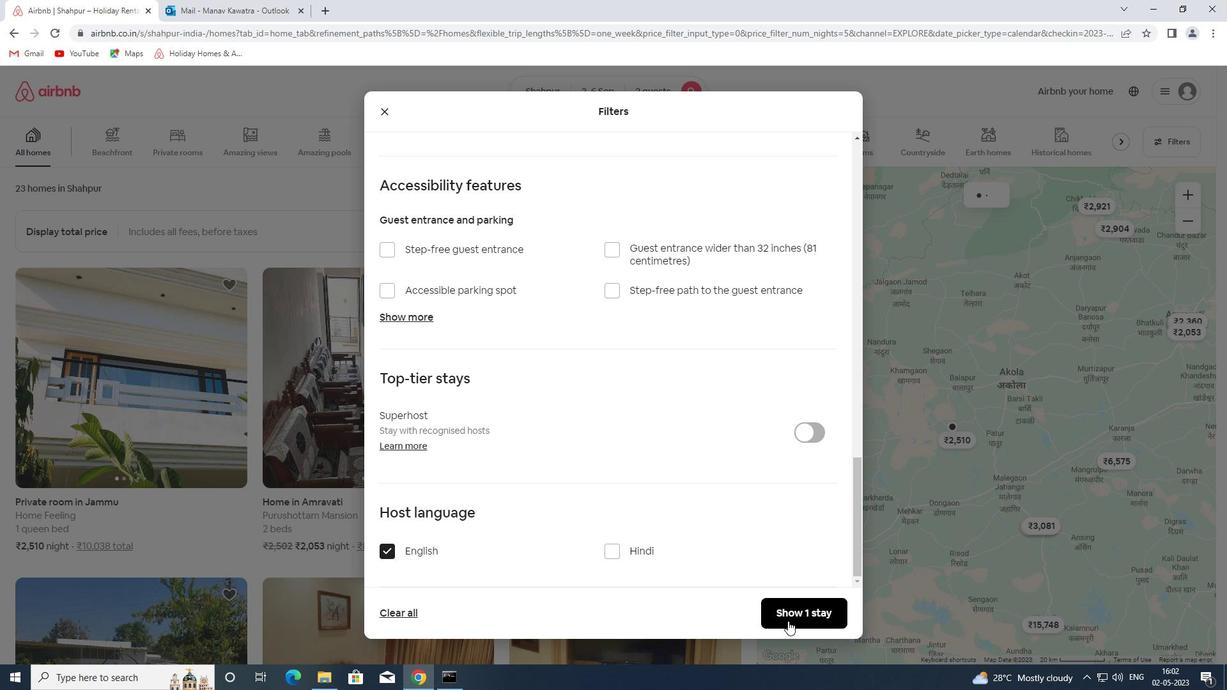 
Action: Mouse moved to (794, 617)
Screenshot: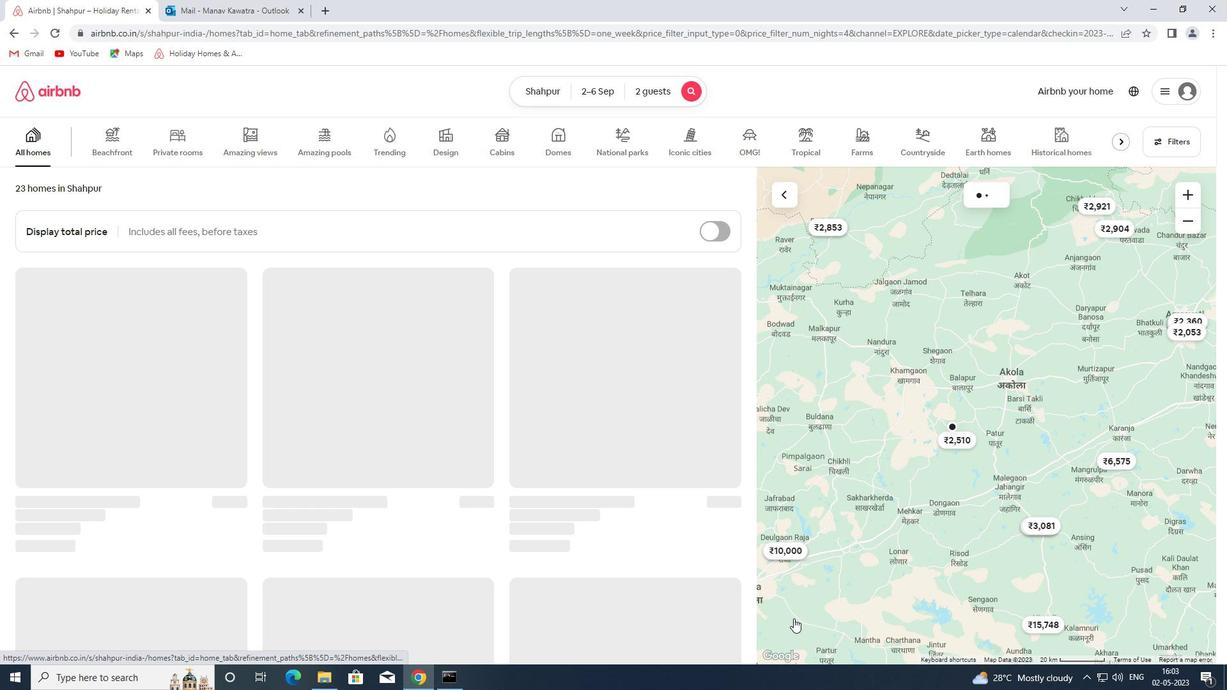 
